 Task: Search one way flight ticket for 1 adult, 1 child, 1 infant in seat in premium economy from Fort Wayne: Fort Wayne International Airport to Jackson: Jackson Hole Airport on 5-2-2023. Choice of flights is JetBlue. Number of bags: 6 checked bags. Price is upto 76000. Outbound departure time preference is 5:45.
Action: Mouse moved to (317, 284)
Screenshot: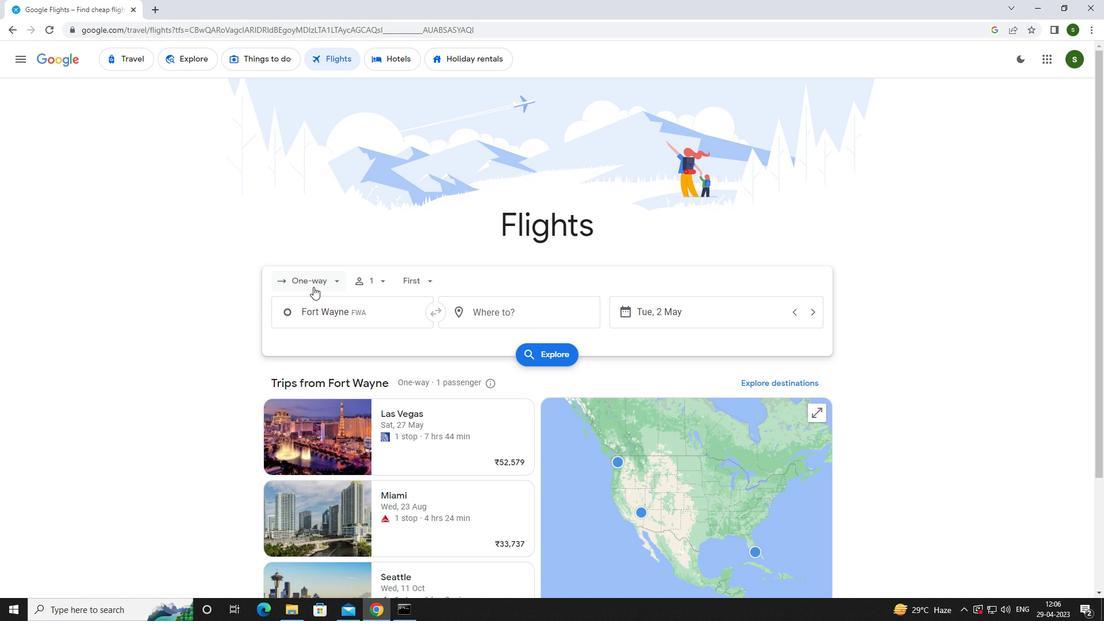 
Action: Mouse pressed left at (317, 284)
Screenshot: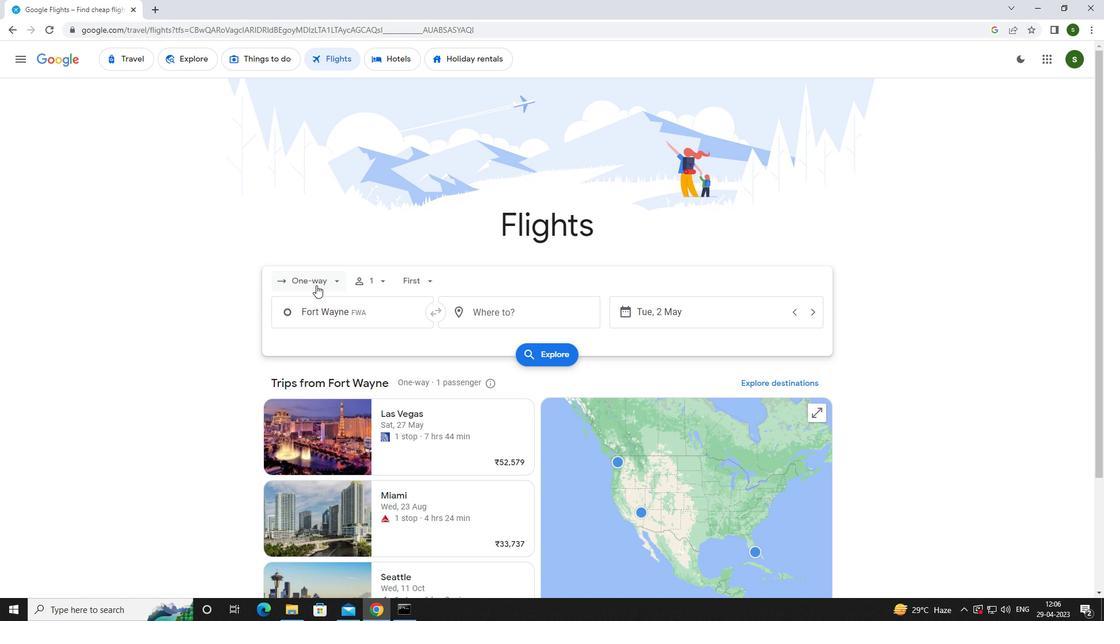 
Action: Mouse moved to (326, 331)
Screenshot: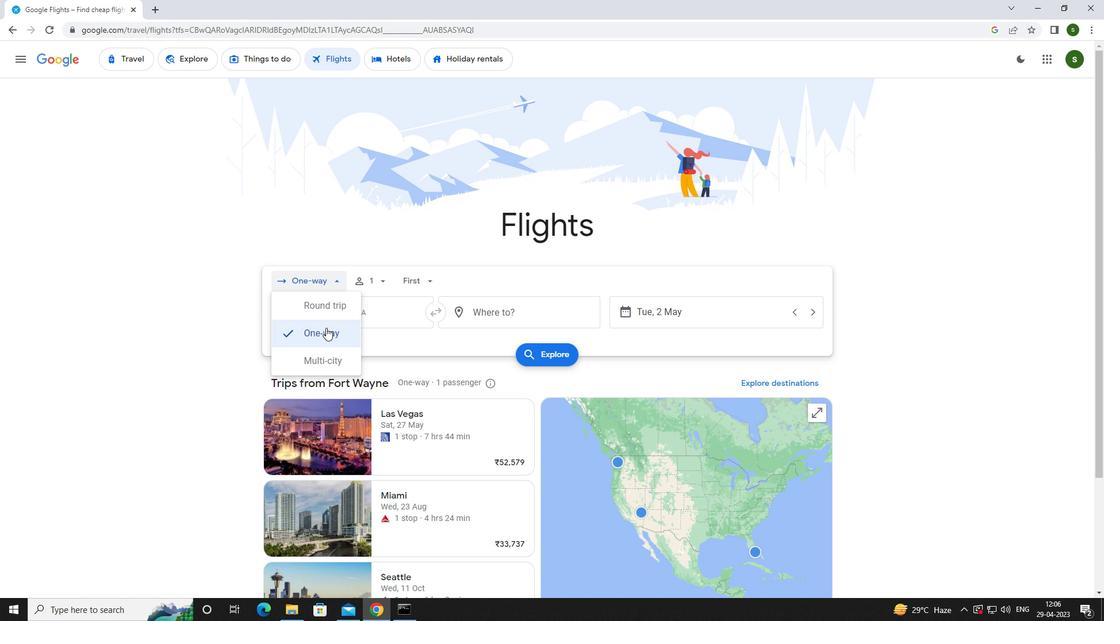 
Action: Mouse pressed left at (326, 331)
Screenshot: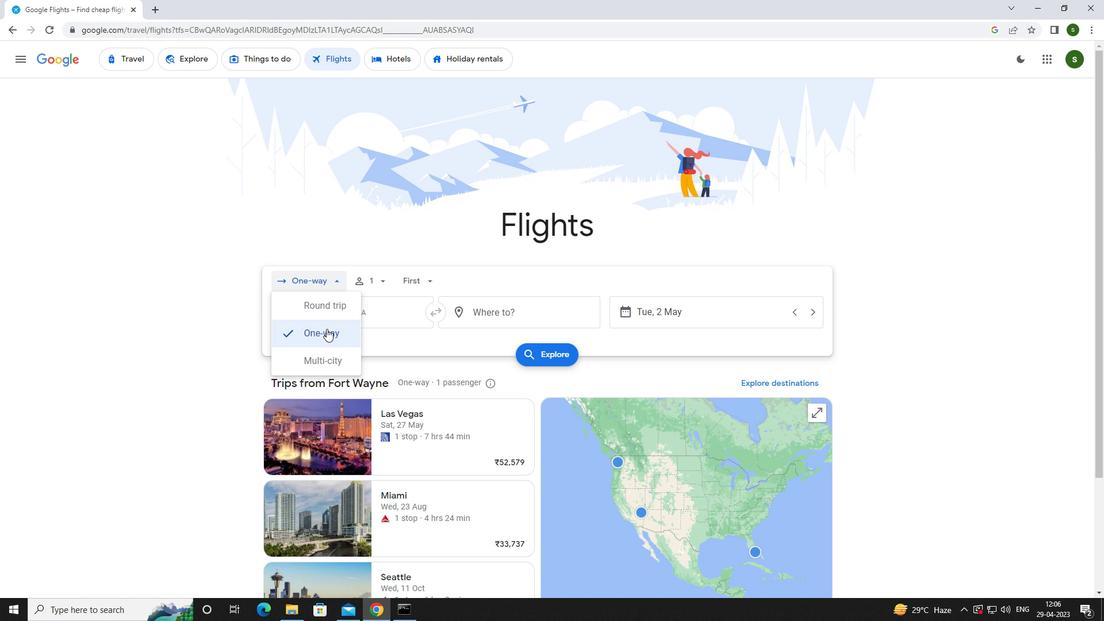 
Action: Mouse moved to (377, 282)
Screenshot: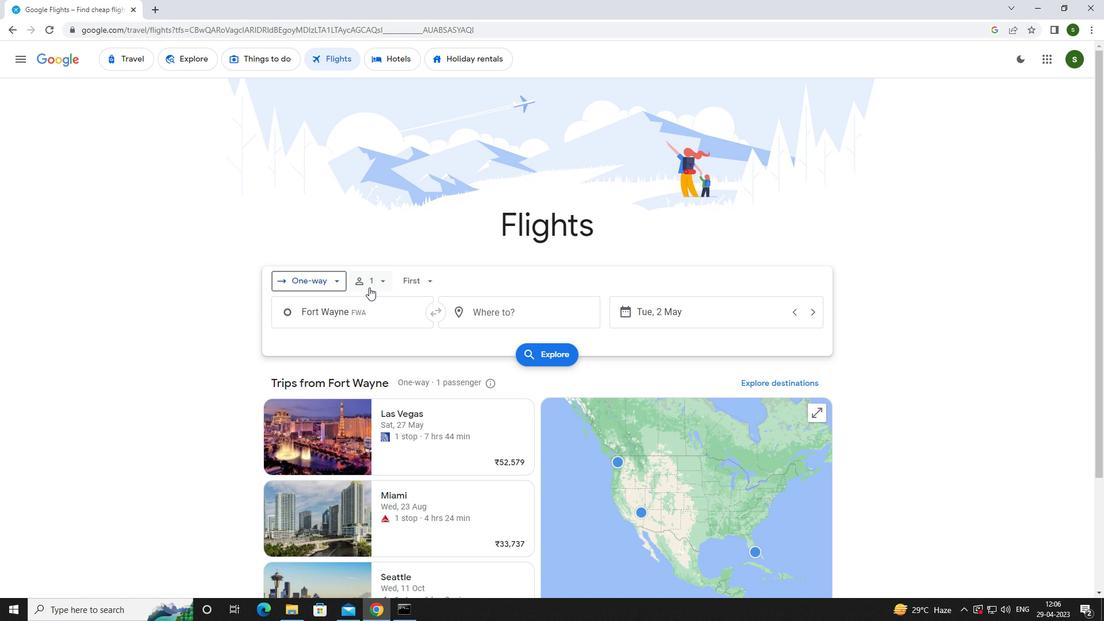 
Action: Mouse pressed left at (377, 282)
Screenshot: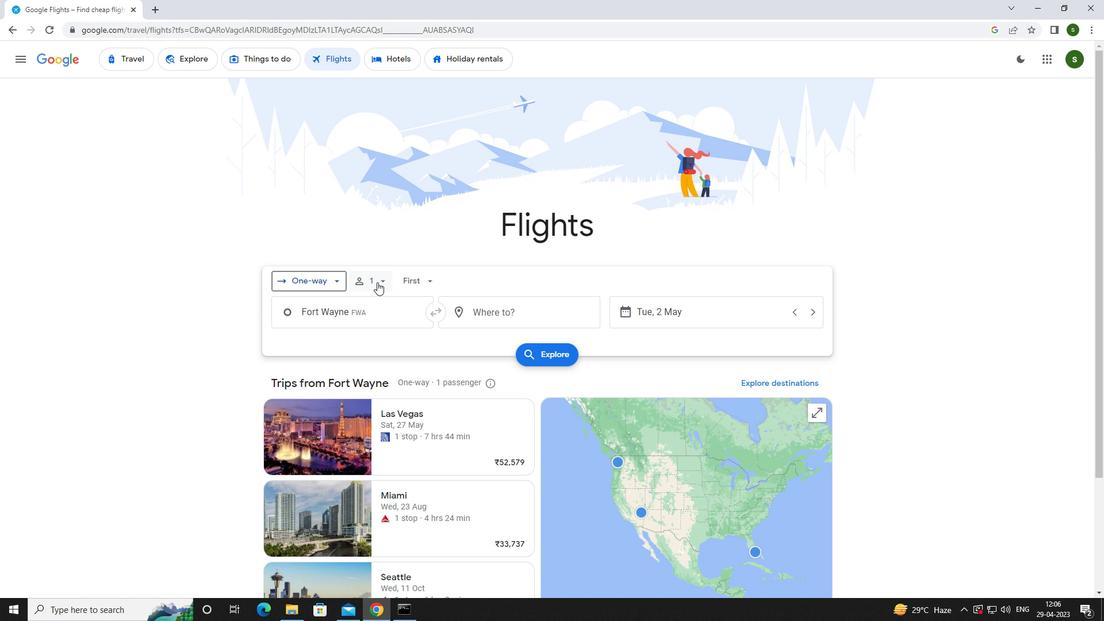 
Action: Mouse moved to (473, 339)
Screenshot: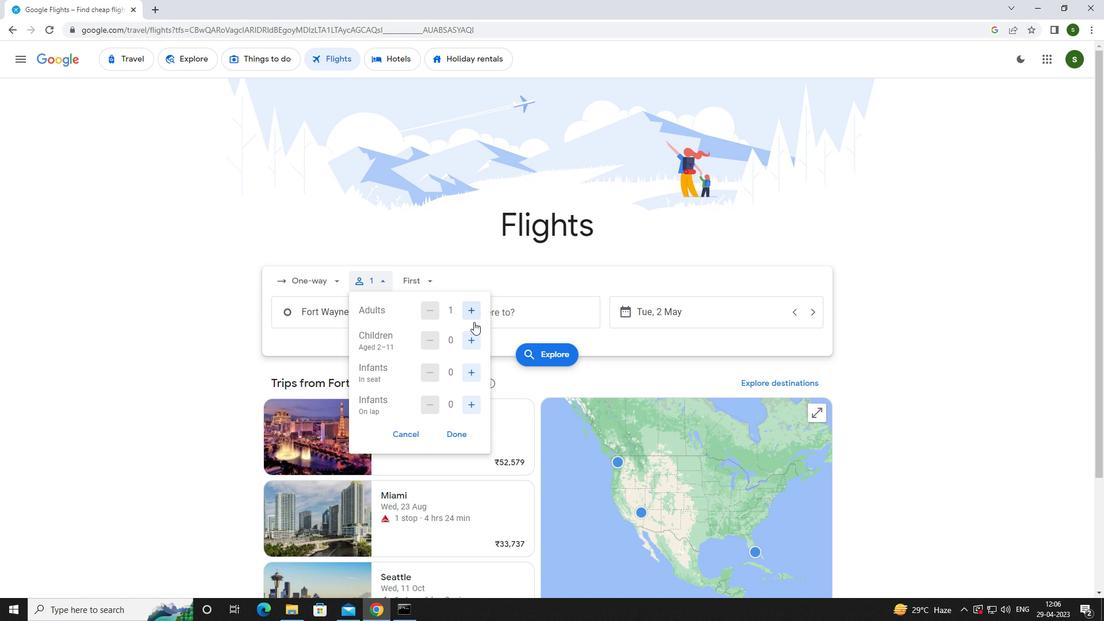 
Action: Mouse pressed left at (473, 339)
Screenshot: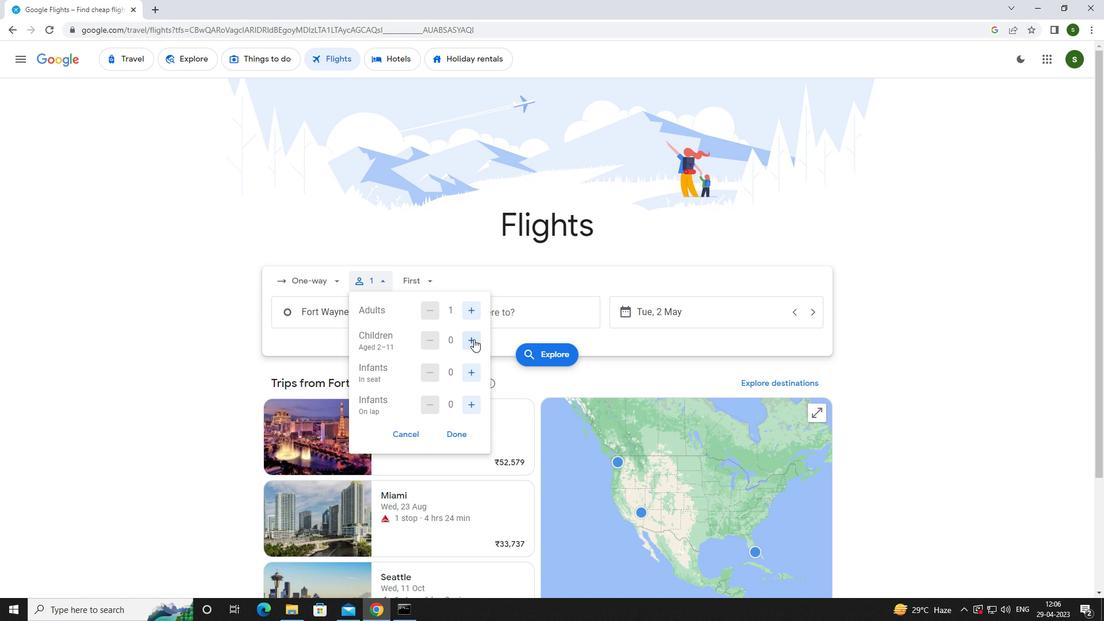 
Action: Mouse moved to (473, 367)
Screenshot: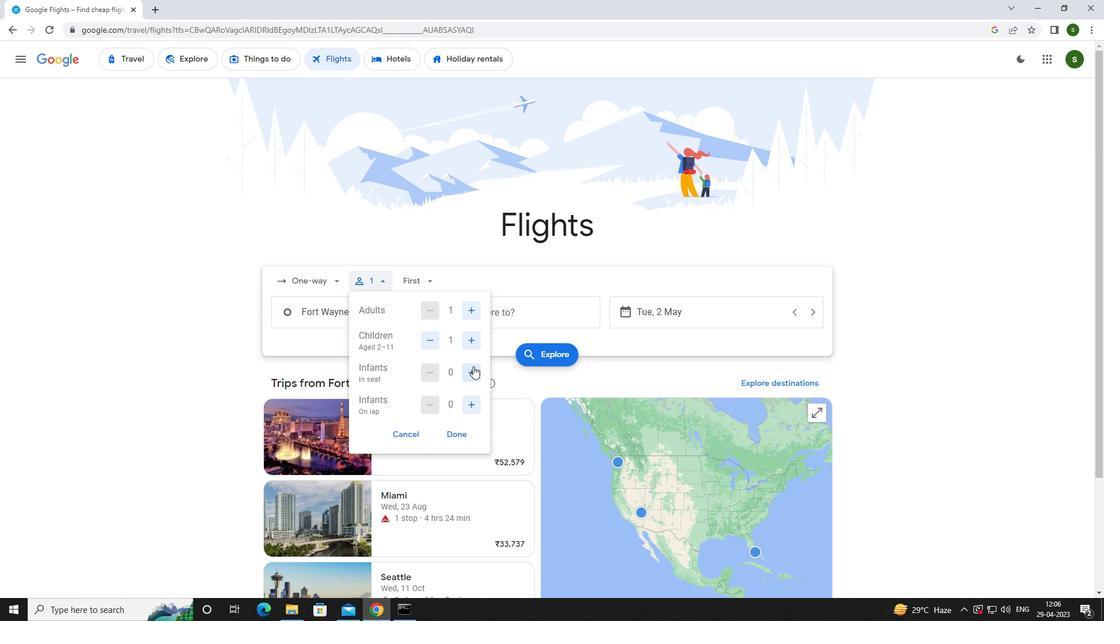 
Action: Mouse pressed left at (473, 367)
Screenshot: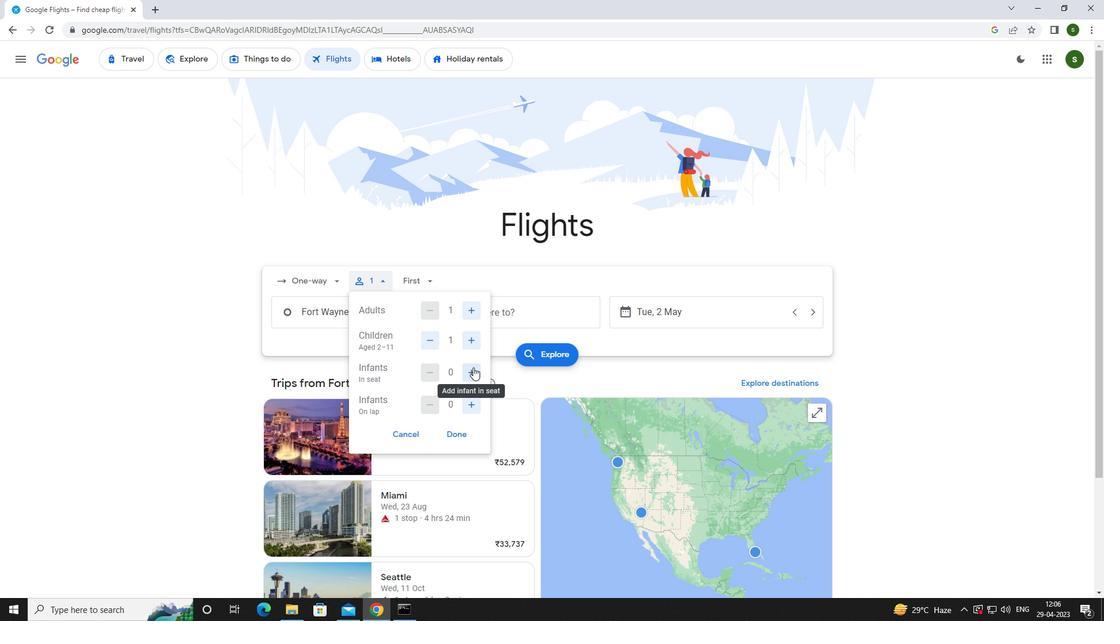 
Action: Mouse moved to (427, 279)
Screenshot: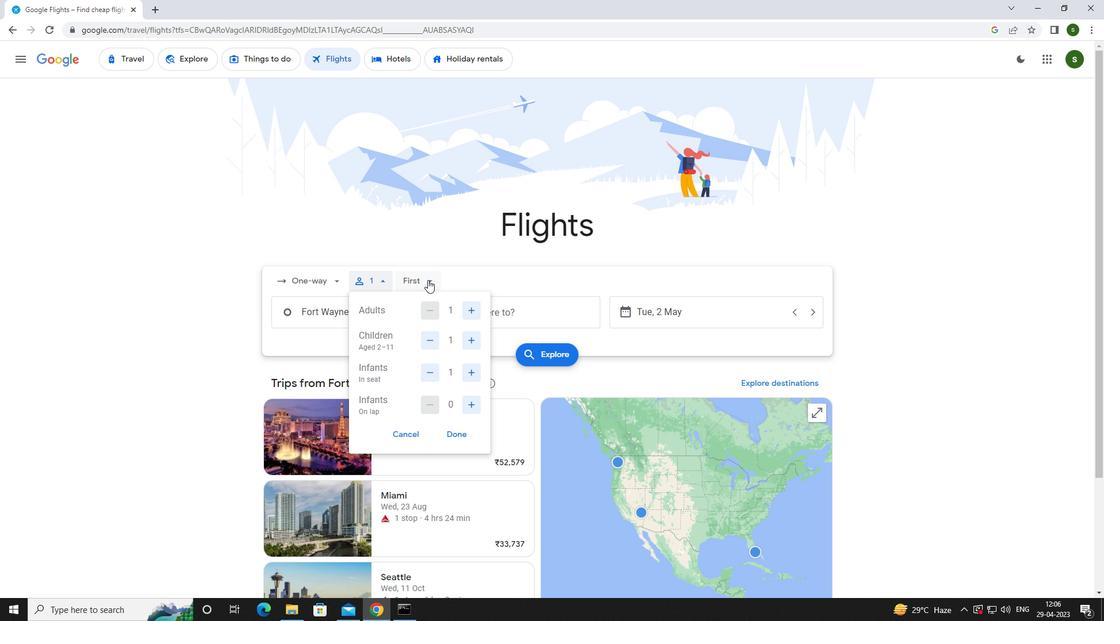 
Action: Mouse pressed left at (427, 279)
Screenshot: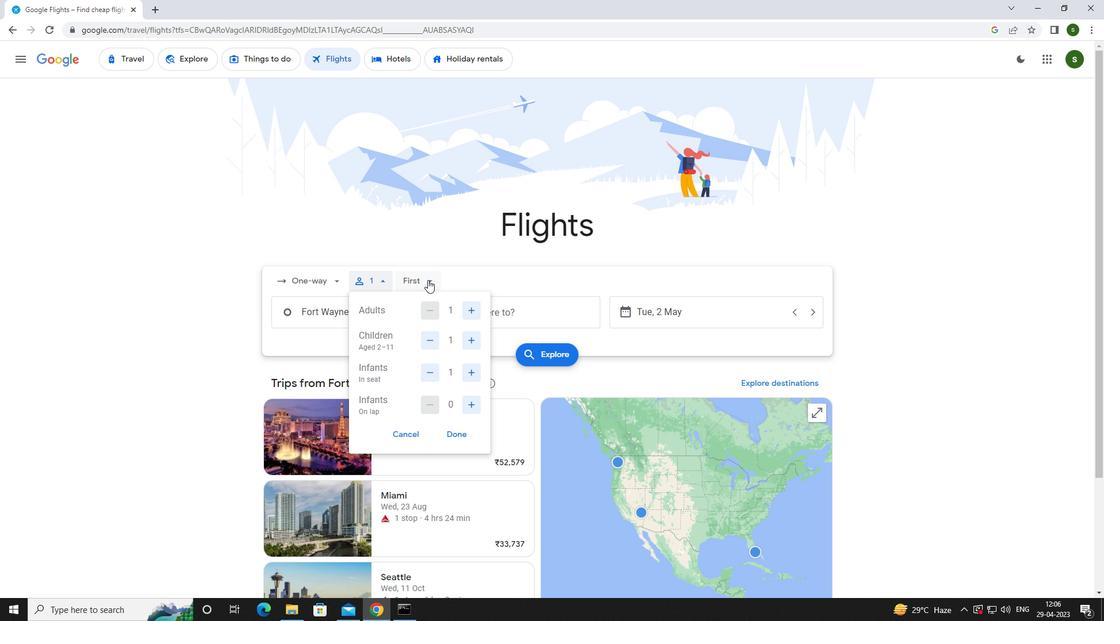 
Action: Mouse moved to (453, 333)
Screenshot: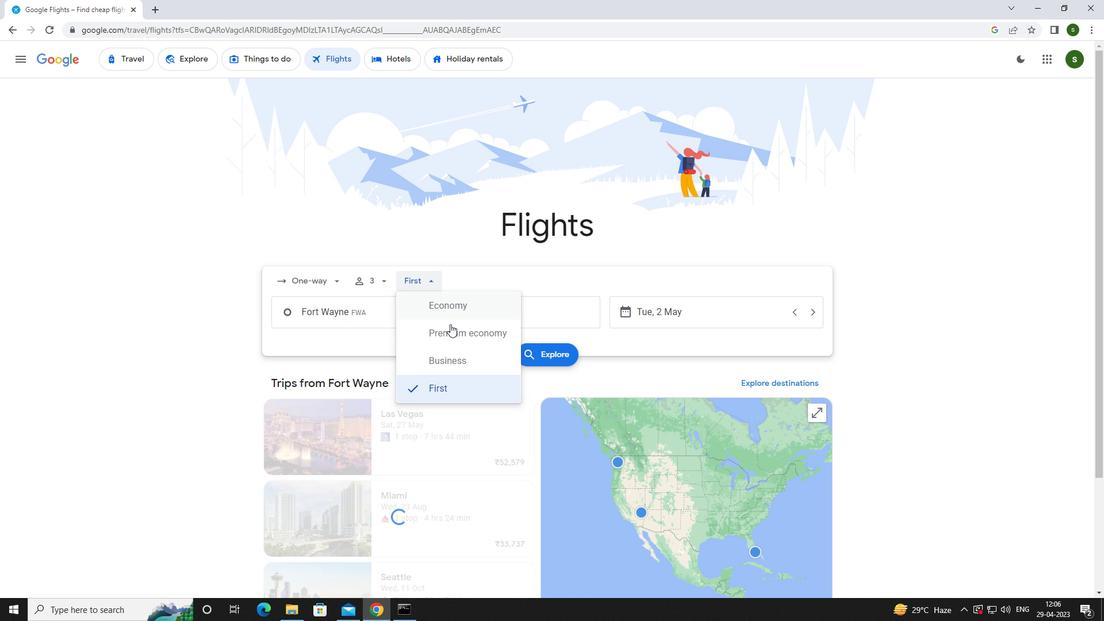 
Action: Mouse pressed left at (453, 333)
Screenshot: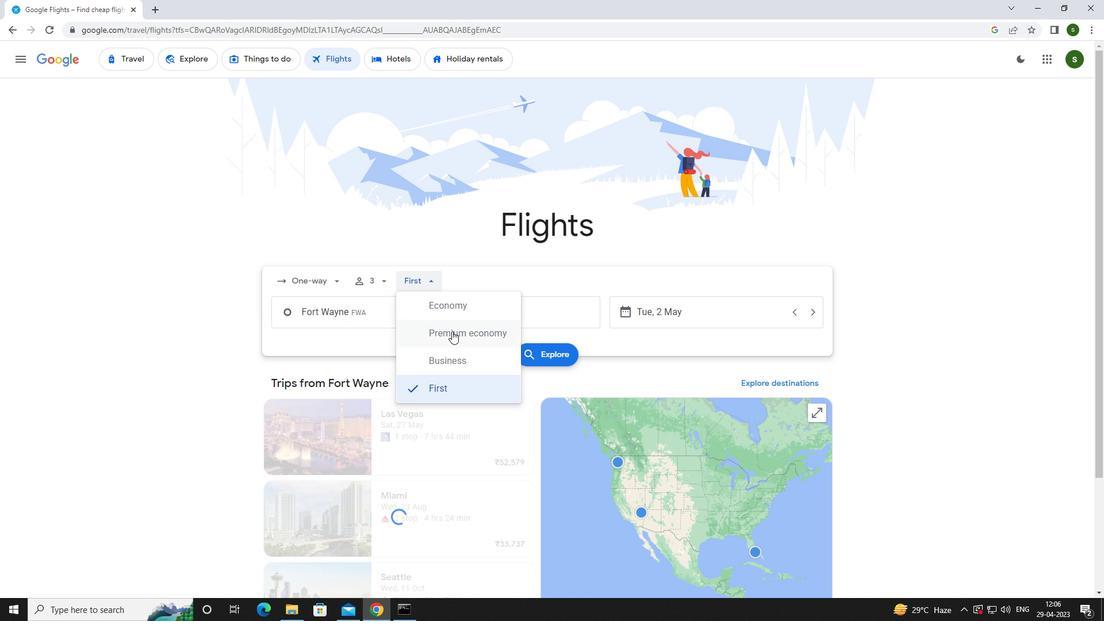 
Action: Mouse moved to (385, 318)
Screenshot: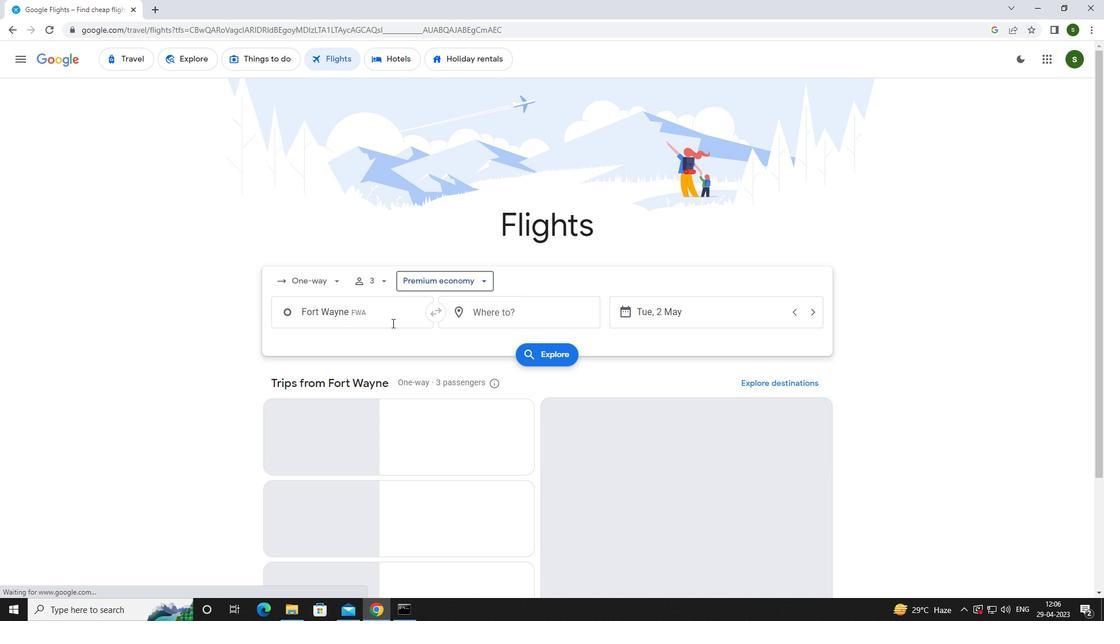 
Action: Mouse pressed left at (385, 318)
Screenshot: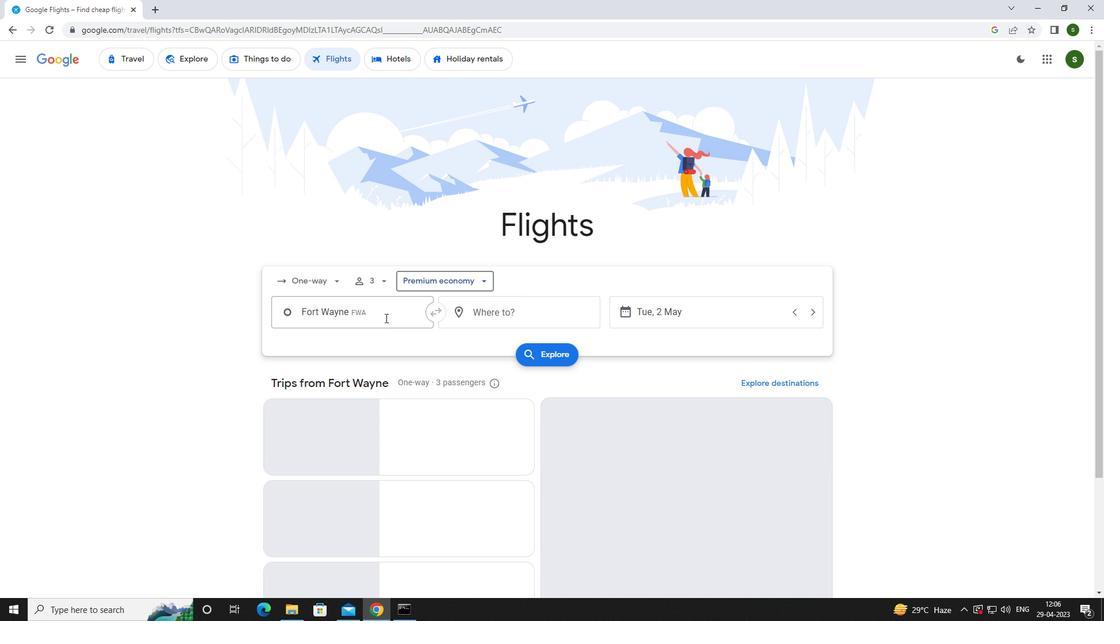 
Action: Mouse moved to (385, 322)
Screenshot: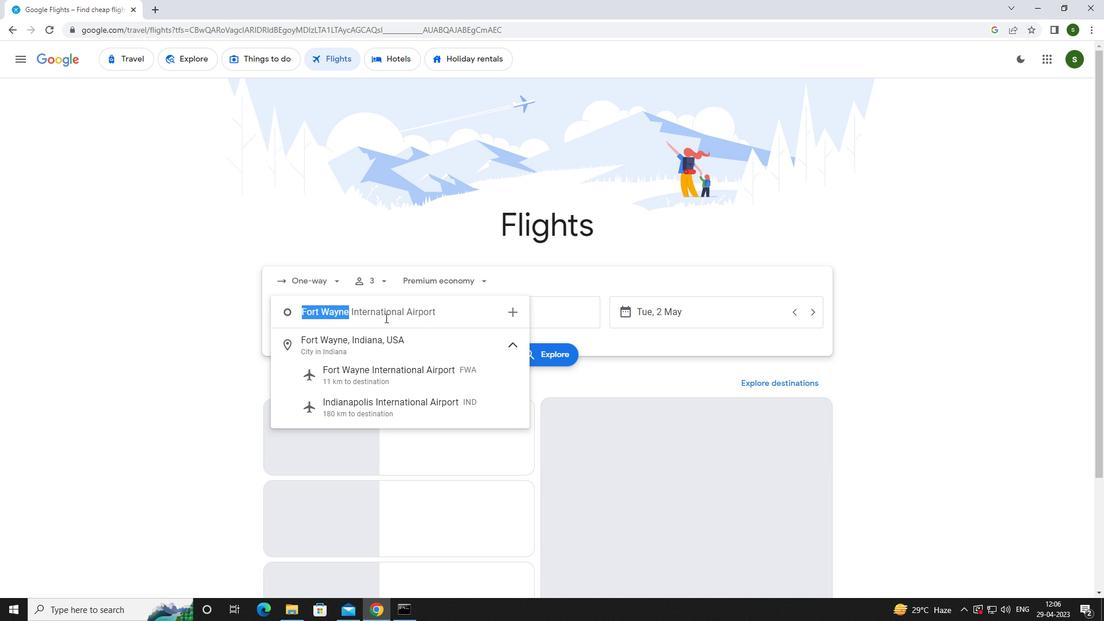 
Action: Key pressed f<Key.caps_lock>ort<Key.space><Key.caps_lock>w<Key.caps_lock>ay
Screenshot: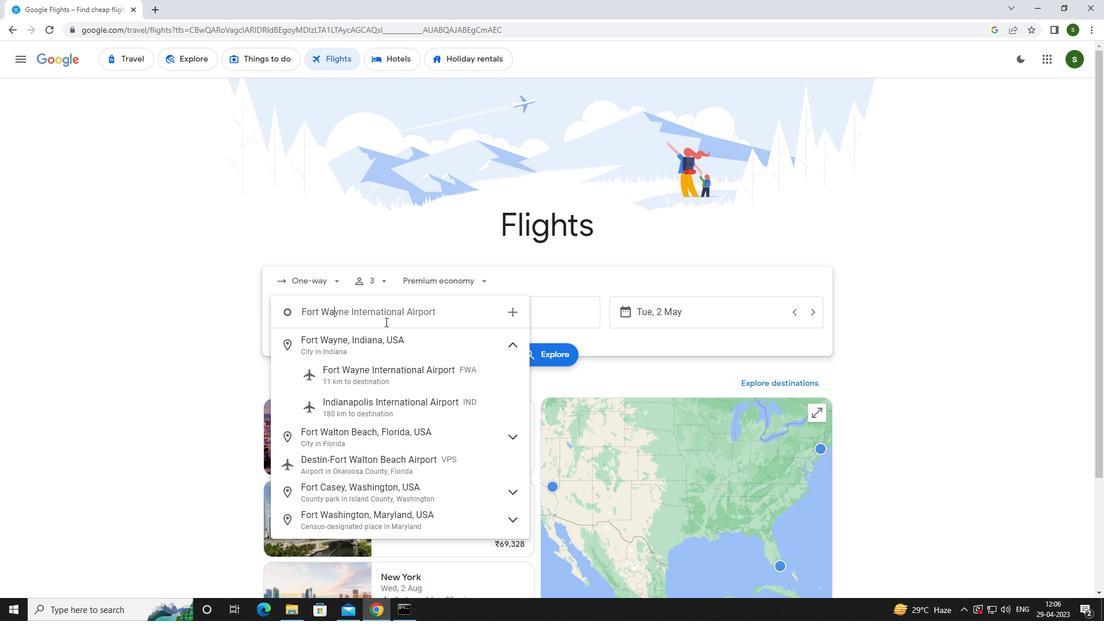 
Action: Mouse moved to (395, 374)
Screenshot: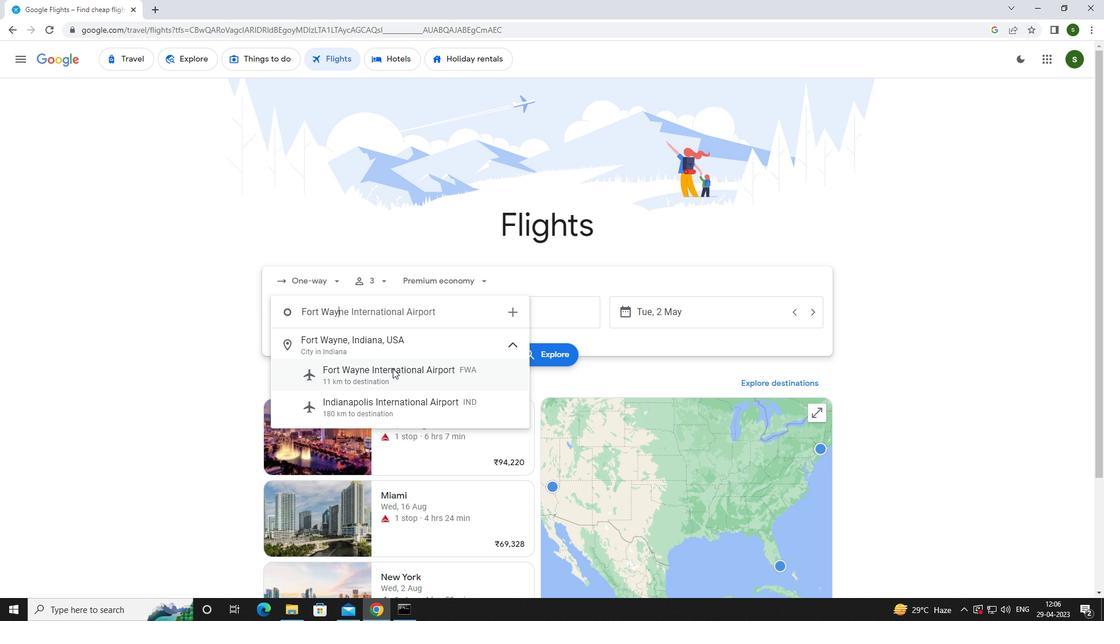 
Action: Mouse pressed left at (395, 374)
Screenshot: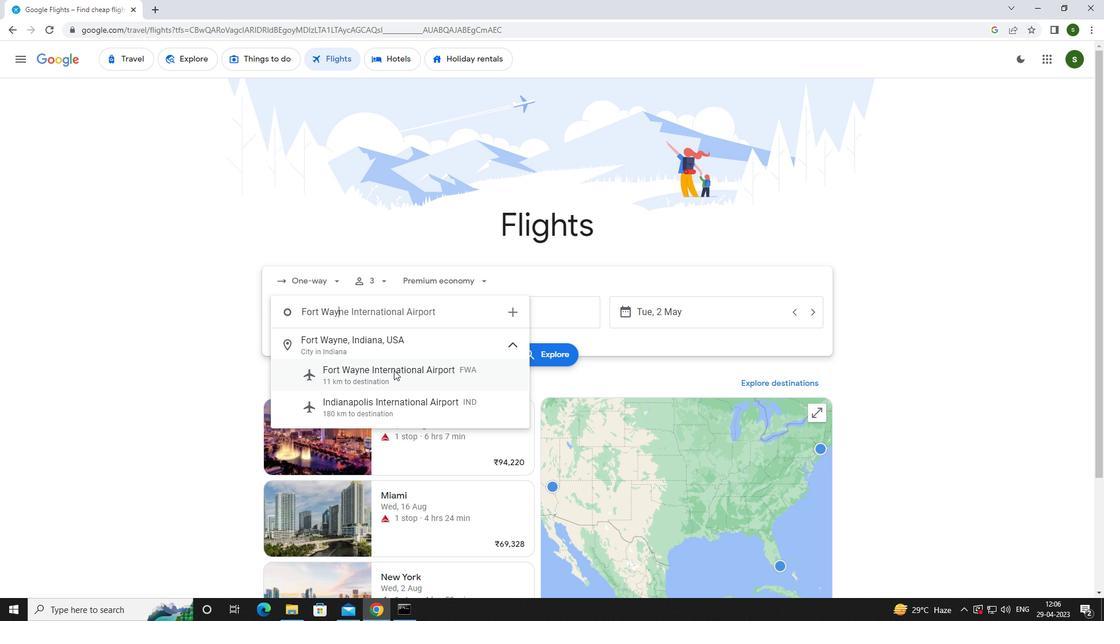 
Action: Mouse moved to (500, 319)
Screenshot: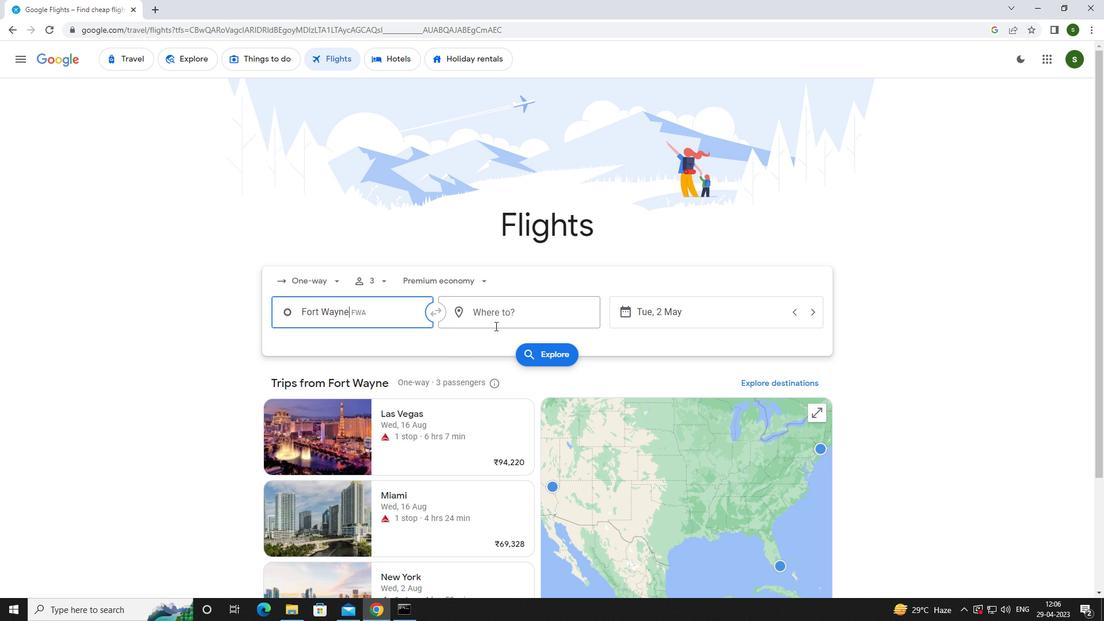 
Action: Mouse pressed left at (500, 319)
Screenshot: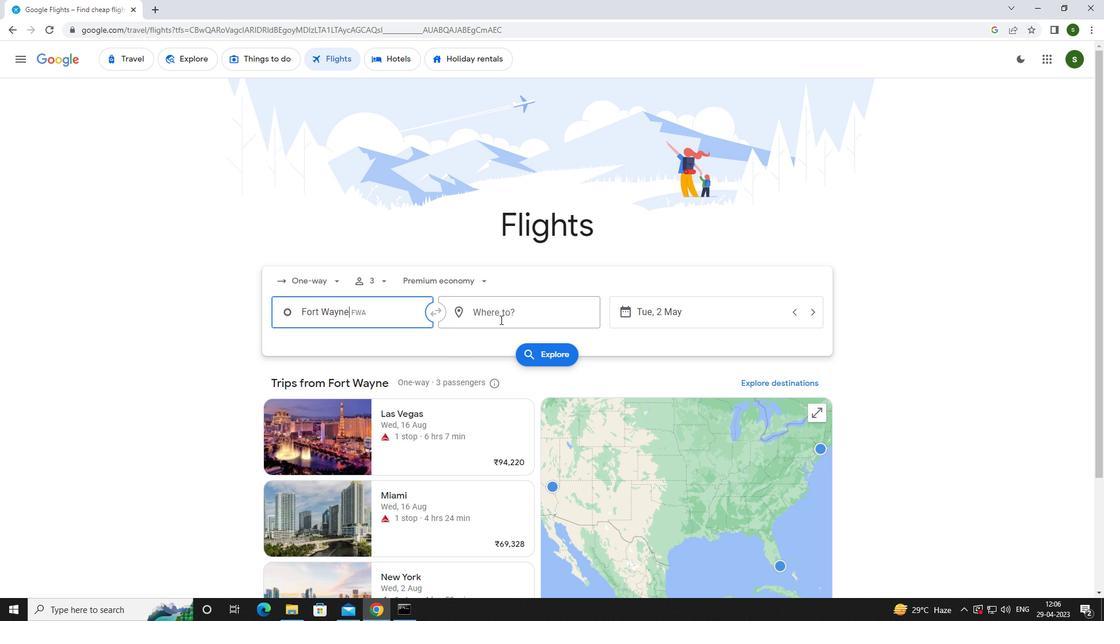 
Action: Key pressed <Key.caps_lock>j<Key.caps_lock>ackson<Key.space>hol
Screenshot: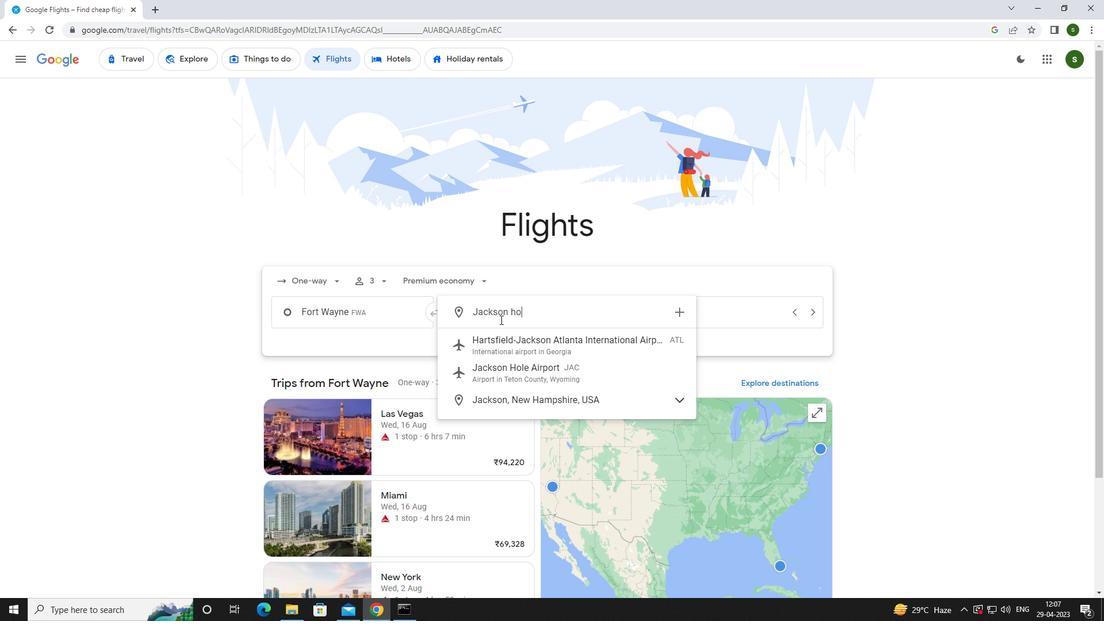 
Action: Mouse moved to (519, 342)
Screenshot: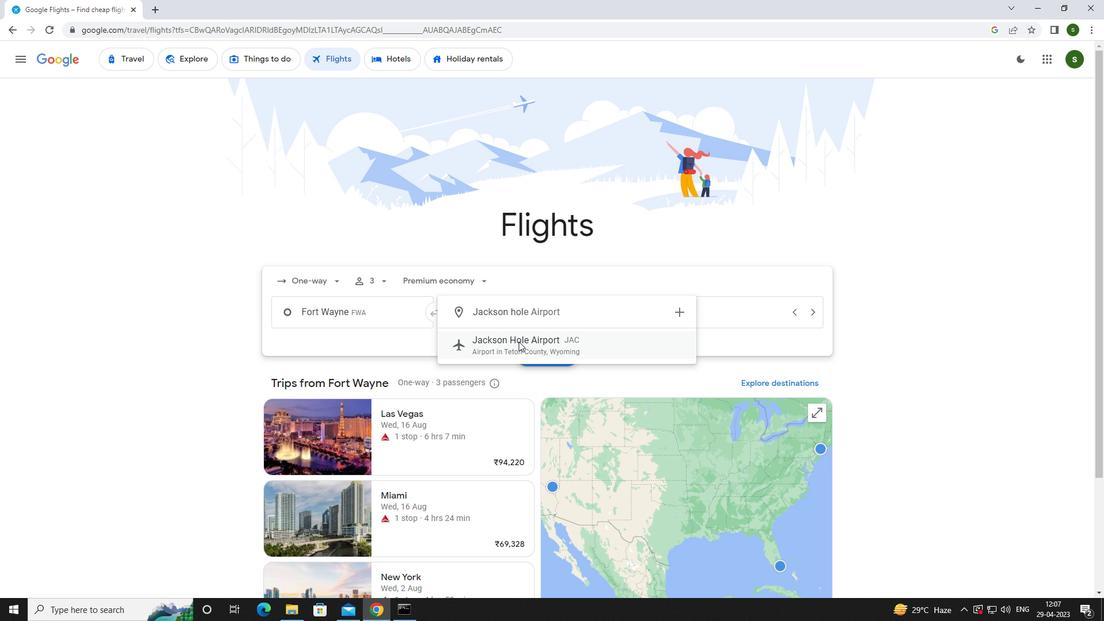 
Action: Mouse pressed left at (519, 342)
Screenshot: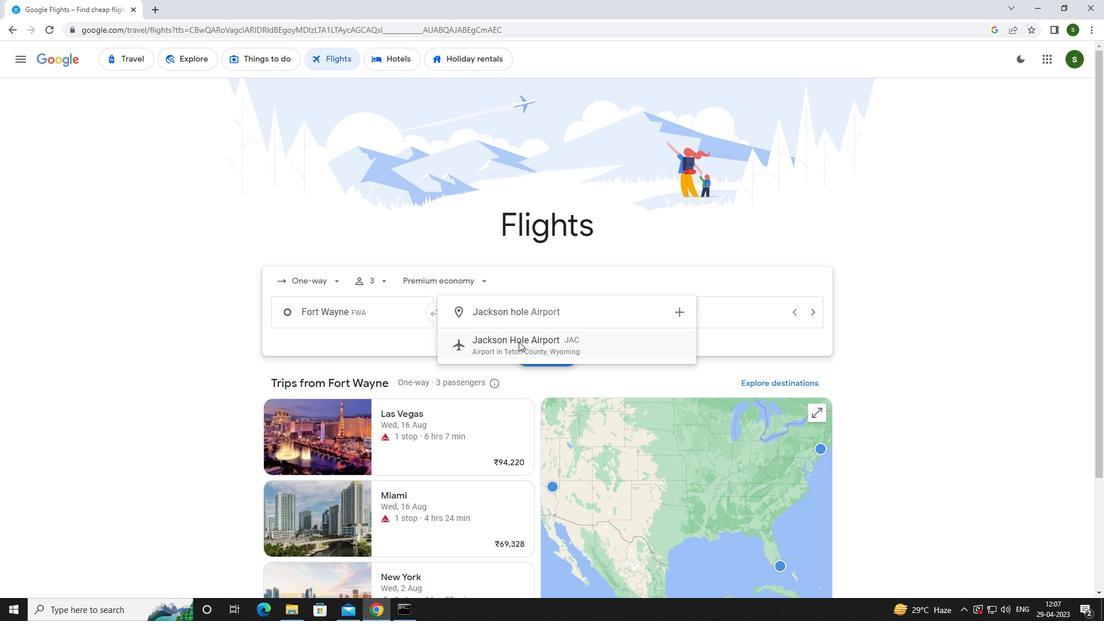 
Action: Mouse moved to (673, 310)
Screenshot: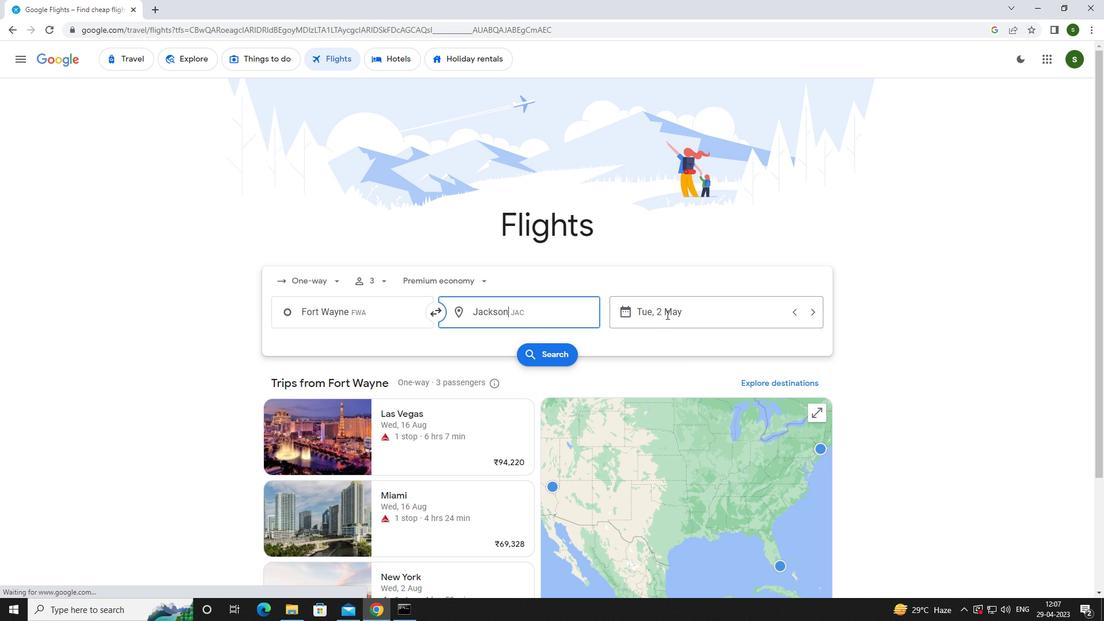 
Action: Mouse pressed left at (673, 310)
Screenshot: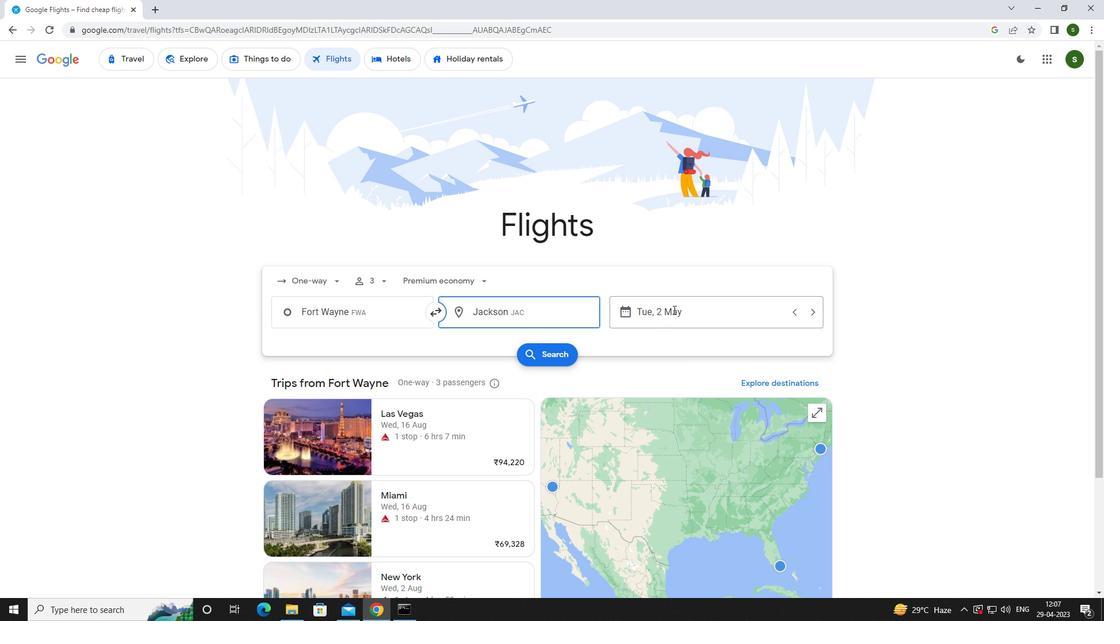 
Action: Mouse moved to (694, 384)
Screenshot: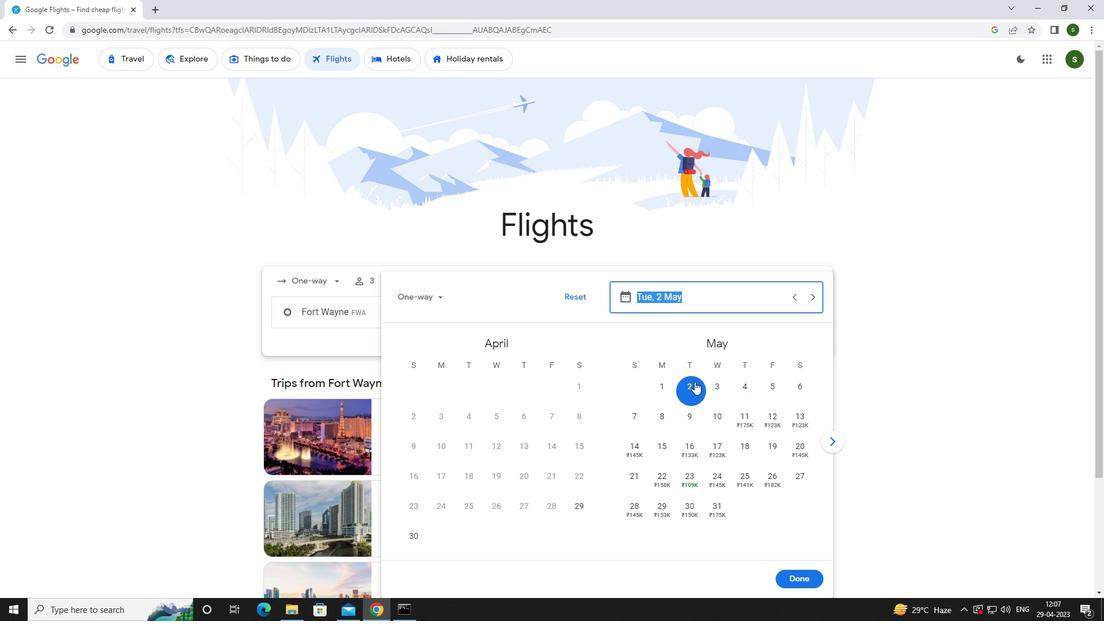 
Action: Mouse pressed left at (694, 384)
Screenshot: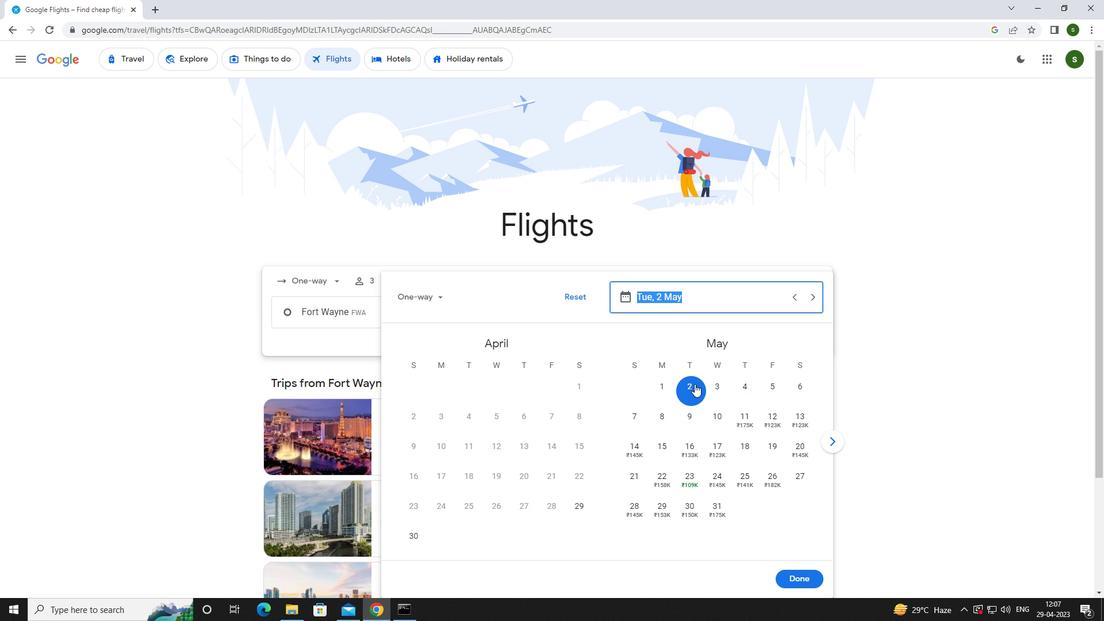 
Action: Mouse moved to (805, 582)
Screenshot: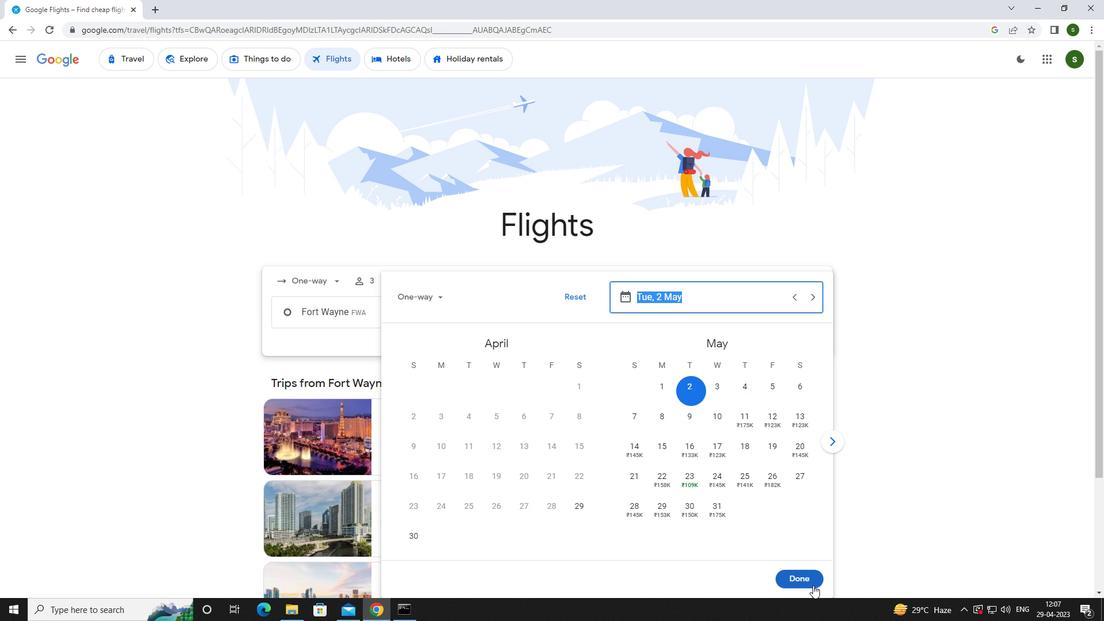 
Action: Mouse pressed left at (805, 582)
Screenshot: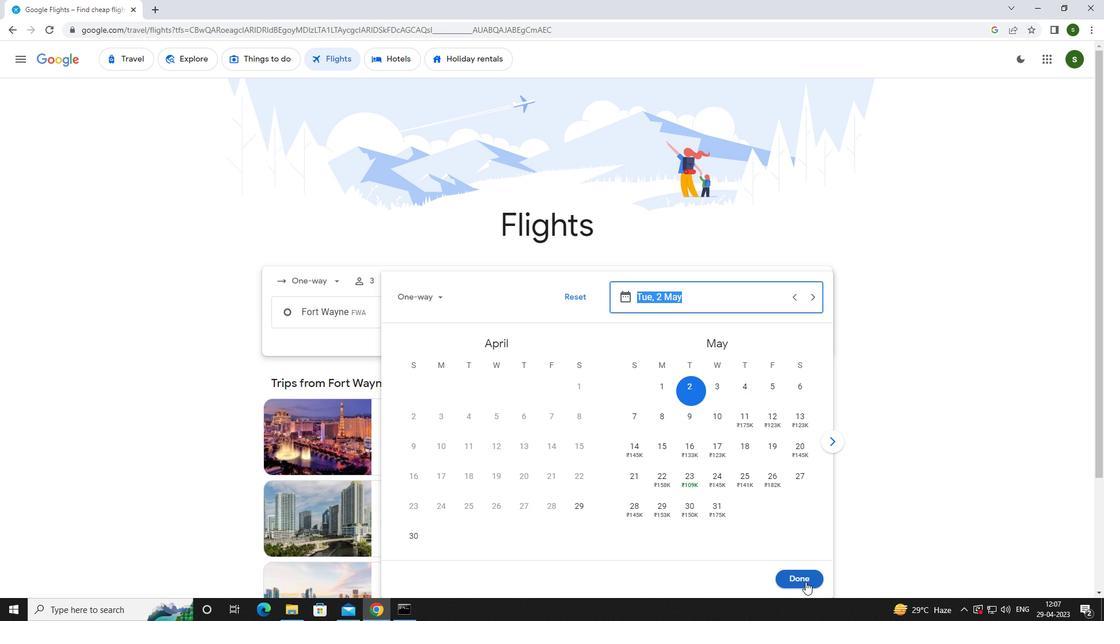 
Action: Mouse moved to (559, 357)
Screenshot: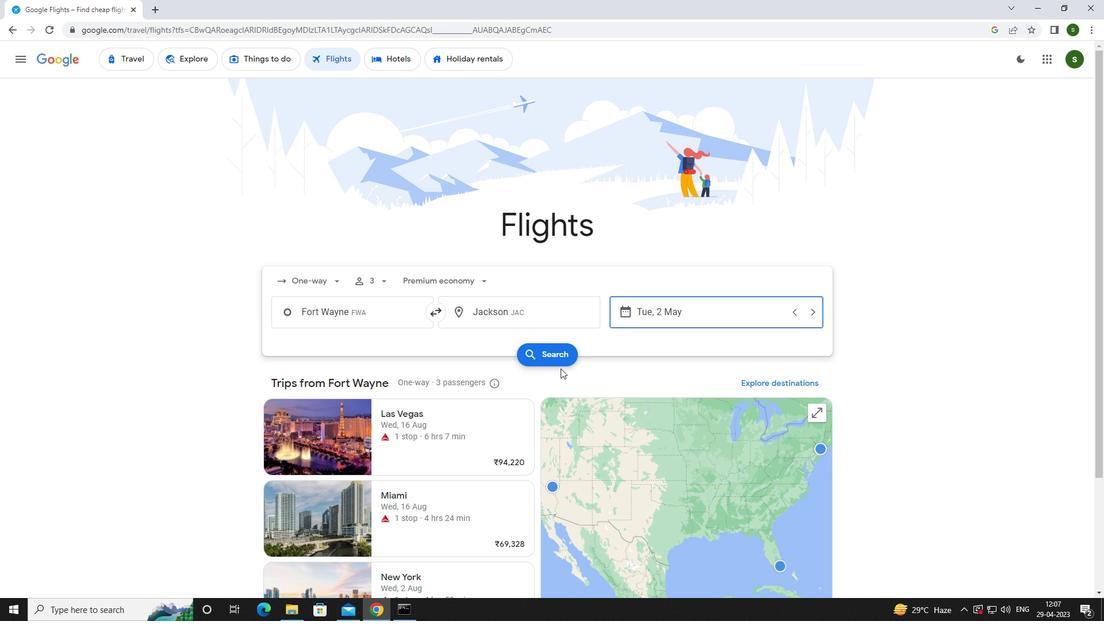 
Action: Mouse pressed left at (559, 357)
Screenshot: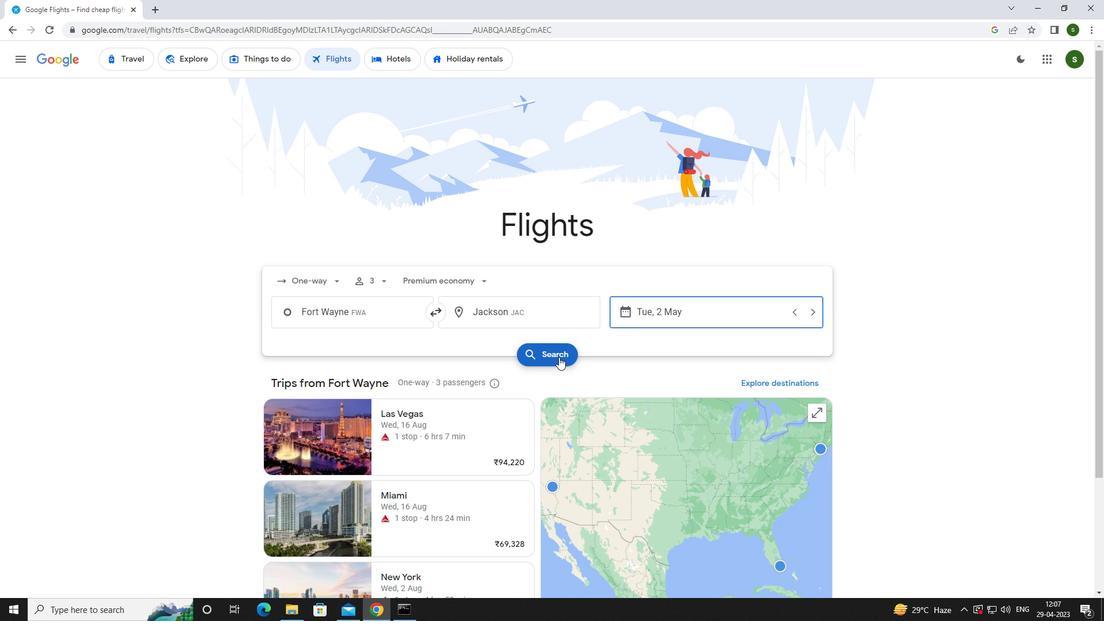 
Action: Mouse moved to (272, 161)
Screenshot: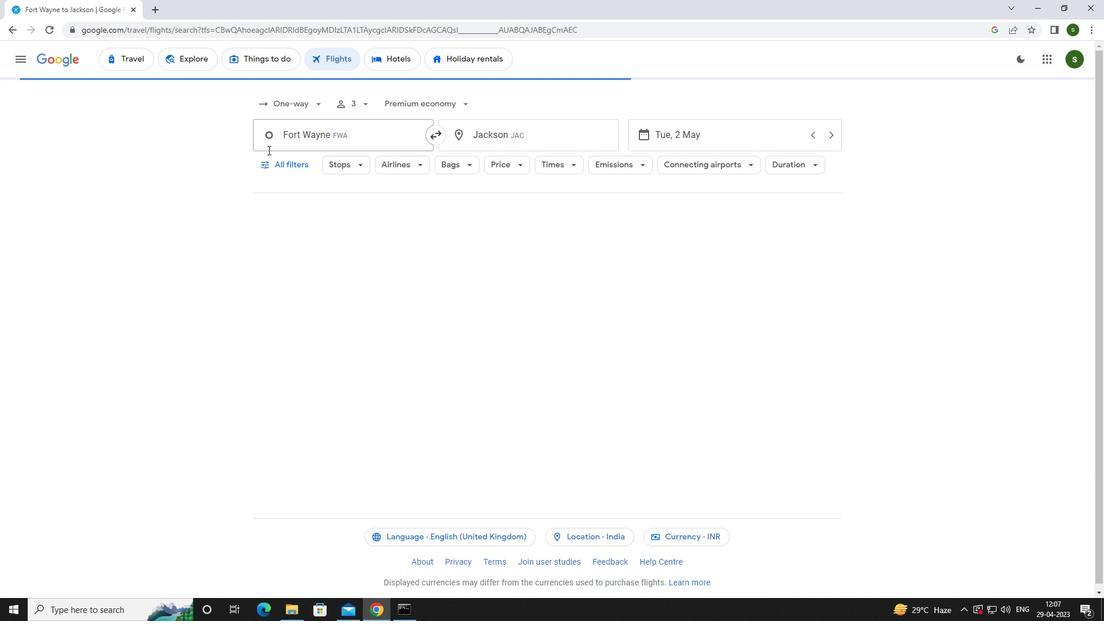 
Action: Mouse pressed left at (272, 161)
Screenshot: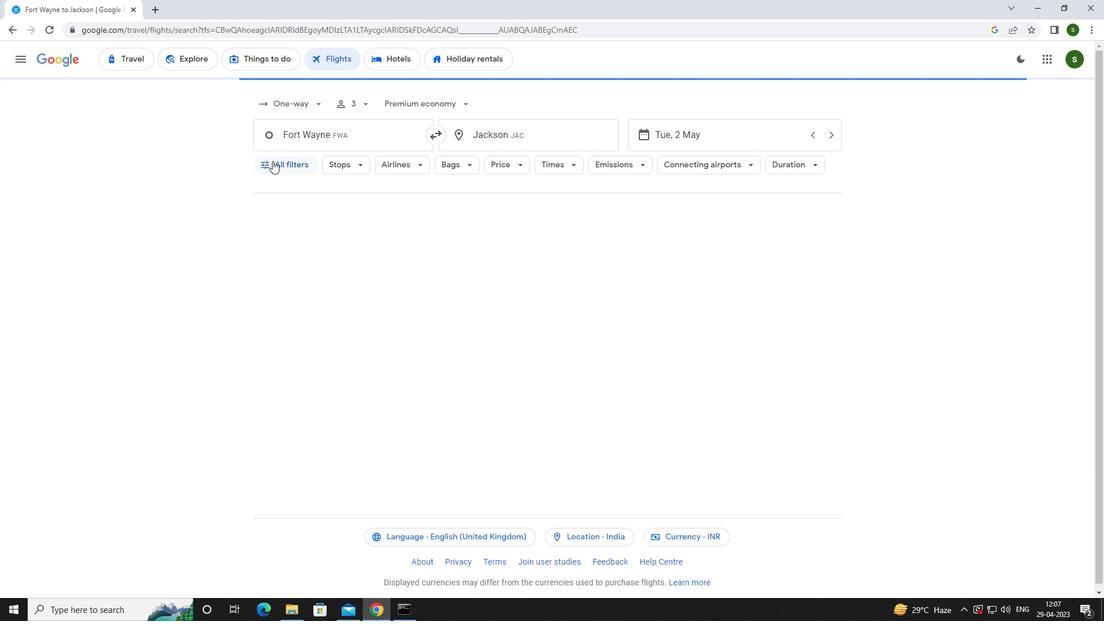 
Action: Mouse moved to (433, 413)
Screenshot: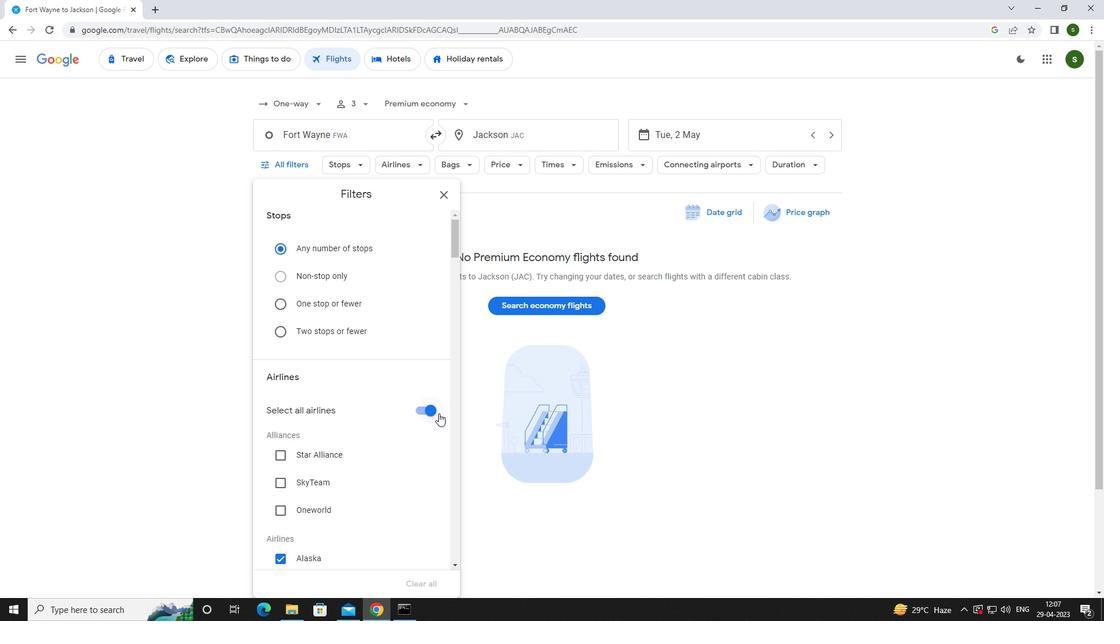 
Action: Mouse pressed left at (433, 413)
Screenshot: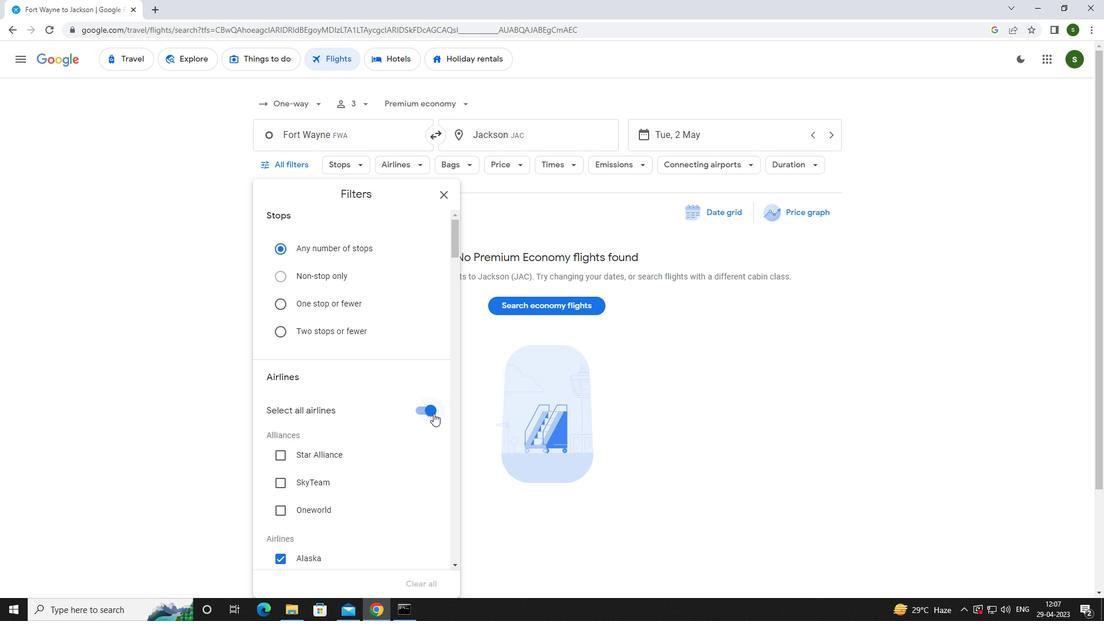 
Action: Mouse moved to (383, 381)
Screenshot: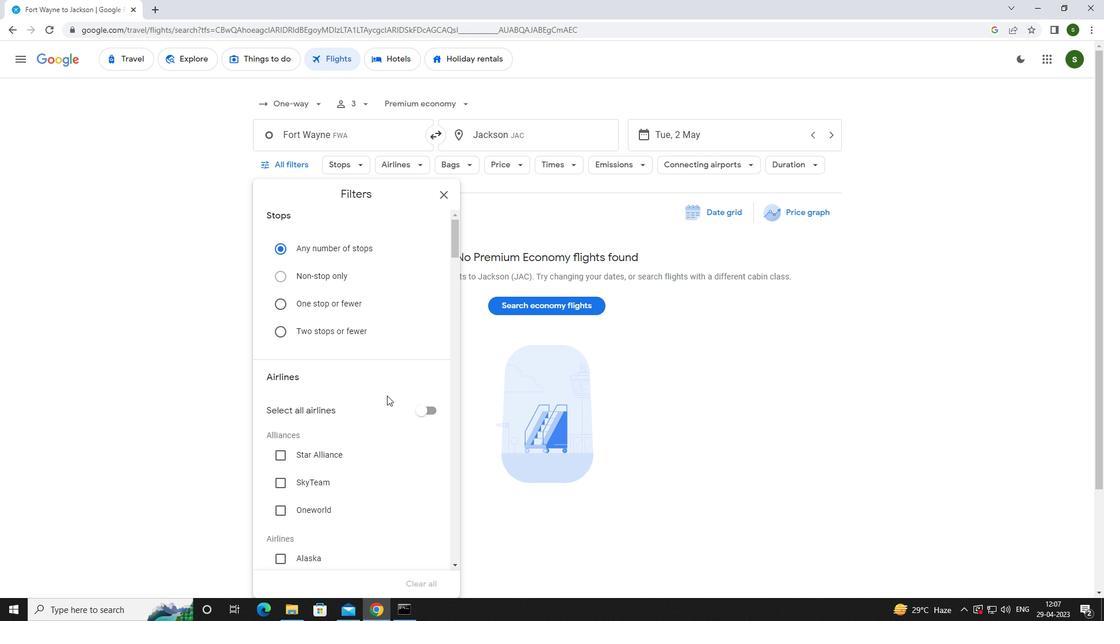 
Action: Mouse scrolled (383, 381) with delta (0, 0)
Screenshot: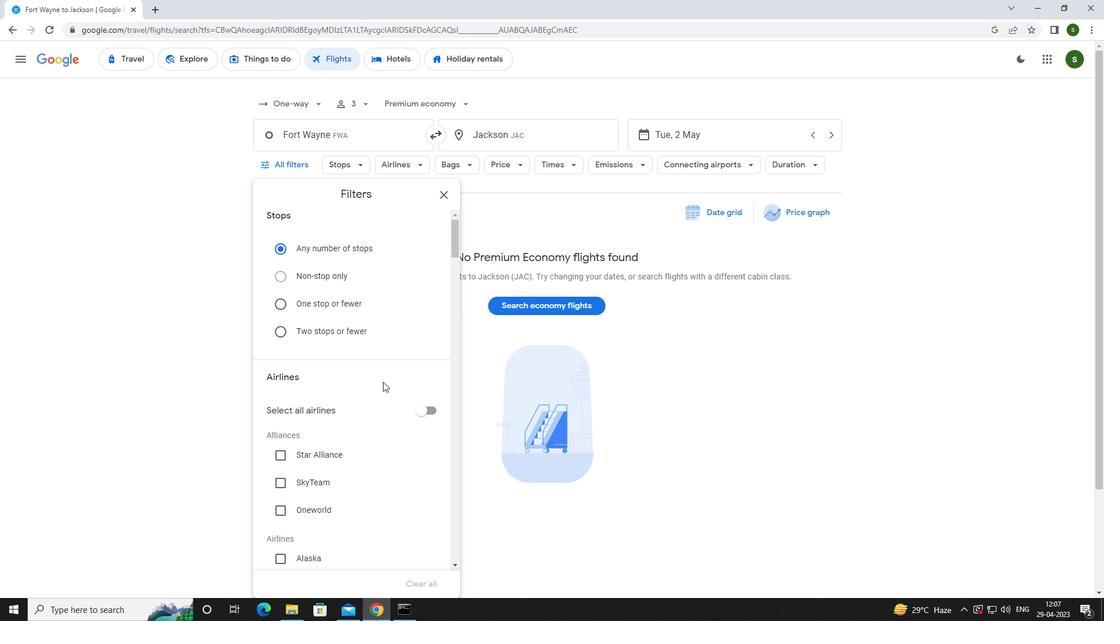 
Action: Mouse scrolled (383, 381) with delta (0, 0)
Screenshot: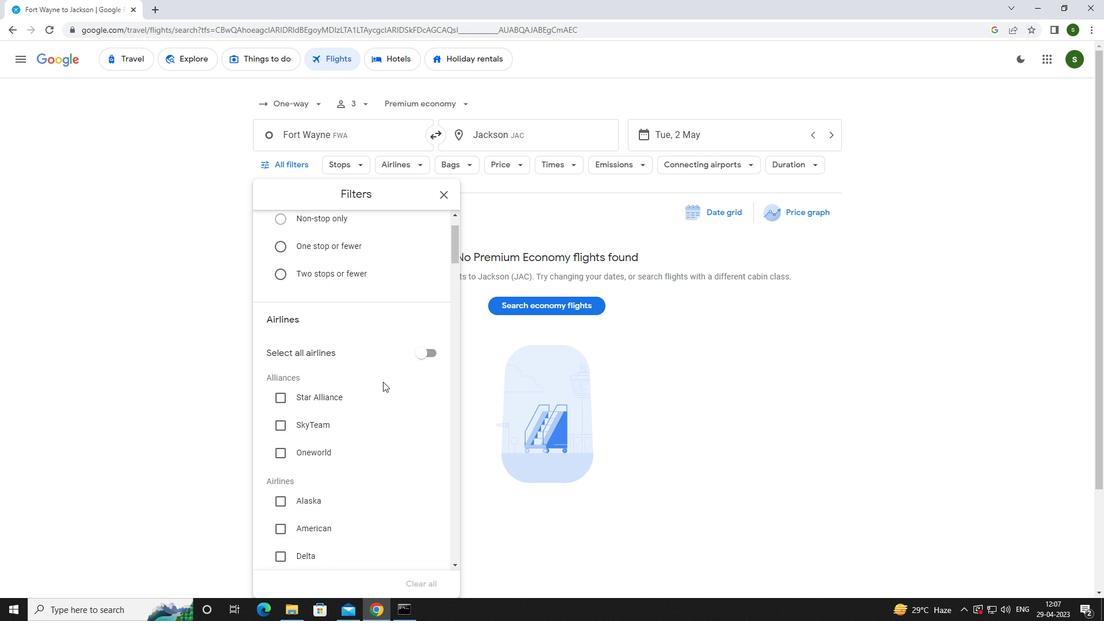 
Action: Mouse scrolled (383, 381) with delta (0, 0)
Screenshot: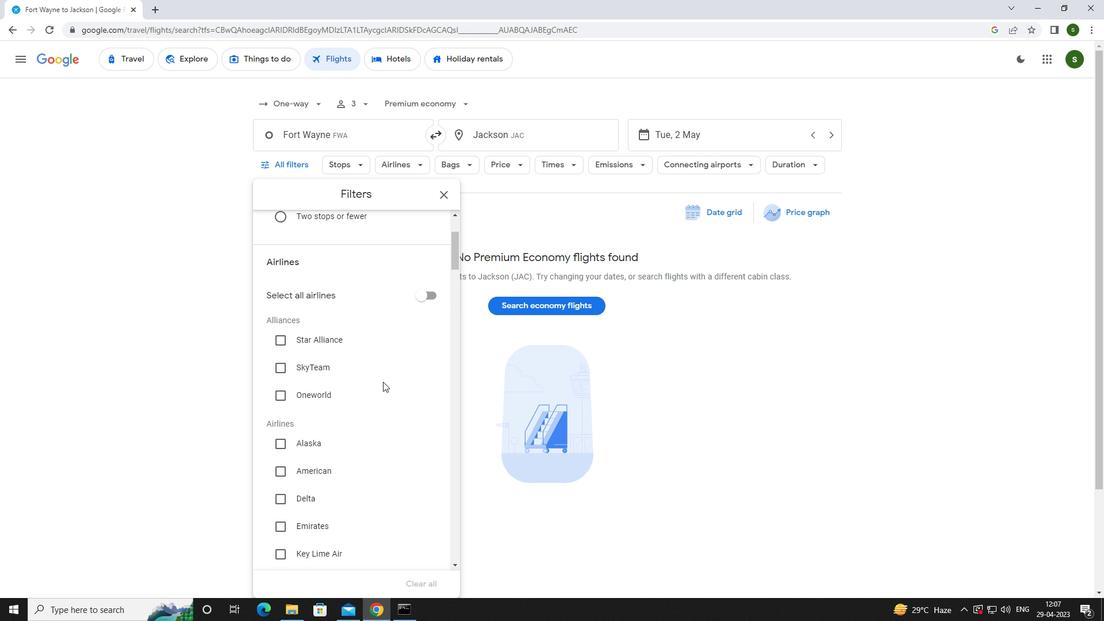 
Action: Mouse scrolled (383, 381) with delta (0, 0)
Screenshot: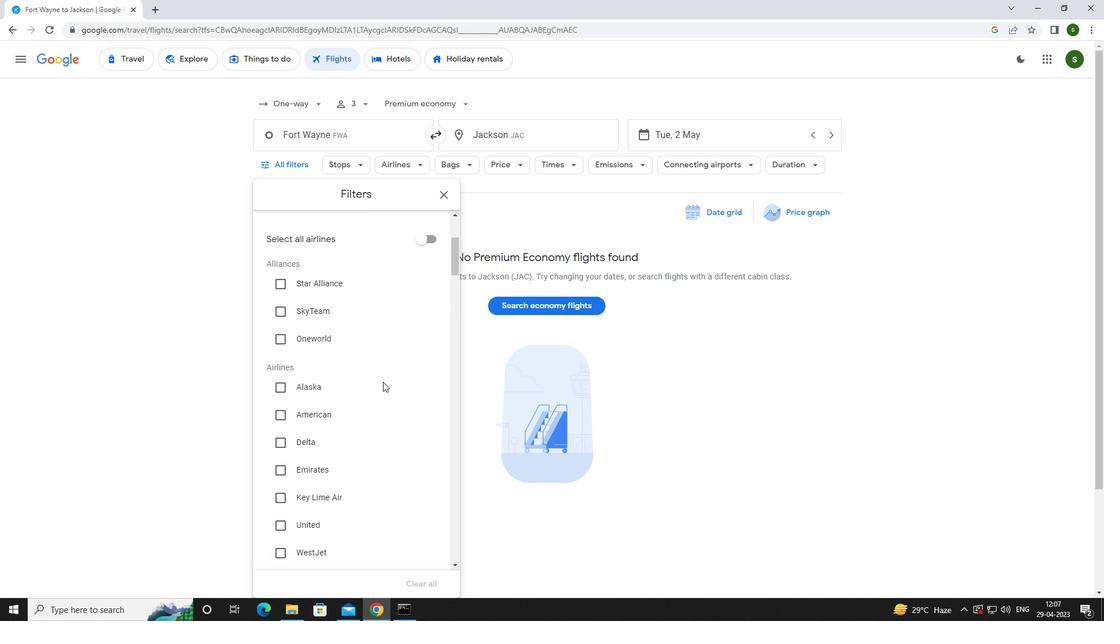 
Action: Mouse scrolled (383, 381) with delta (0, 0)
Screenshot: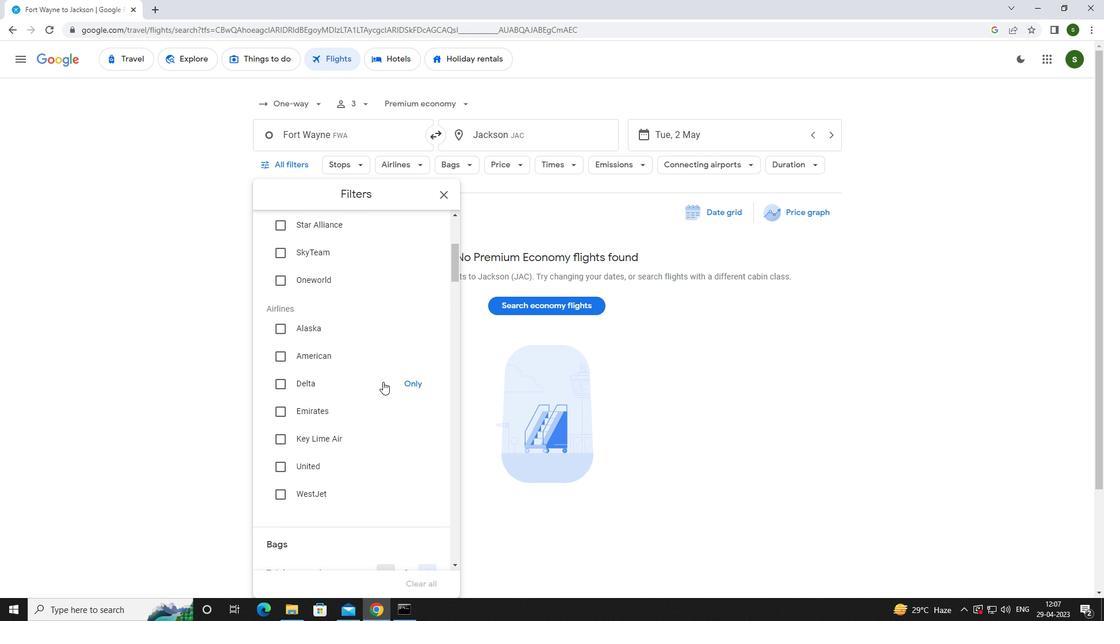 
Action: Mouse scrolled (383, 381) with delta (0, 0)
Screenshot: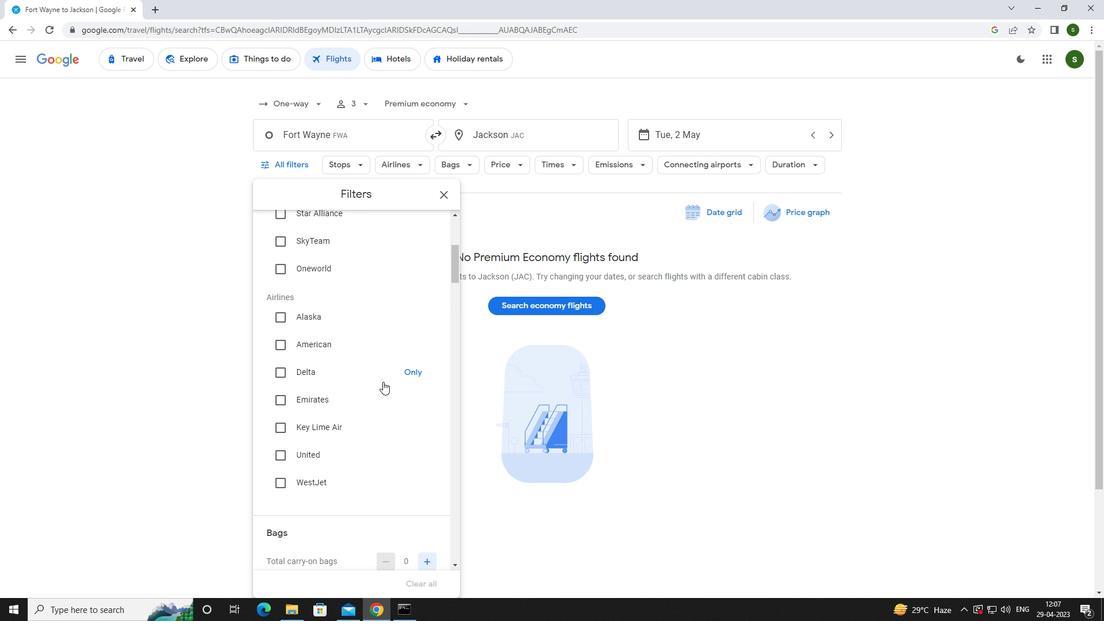 
Action: Mouse scrolled (383, 381) with delta (0, 0)
Screenshot: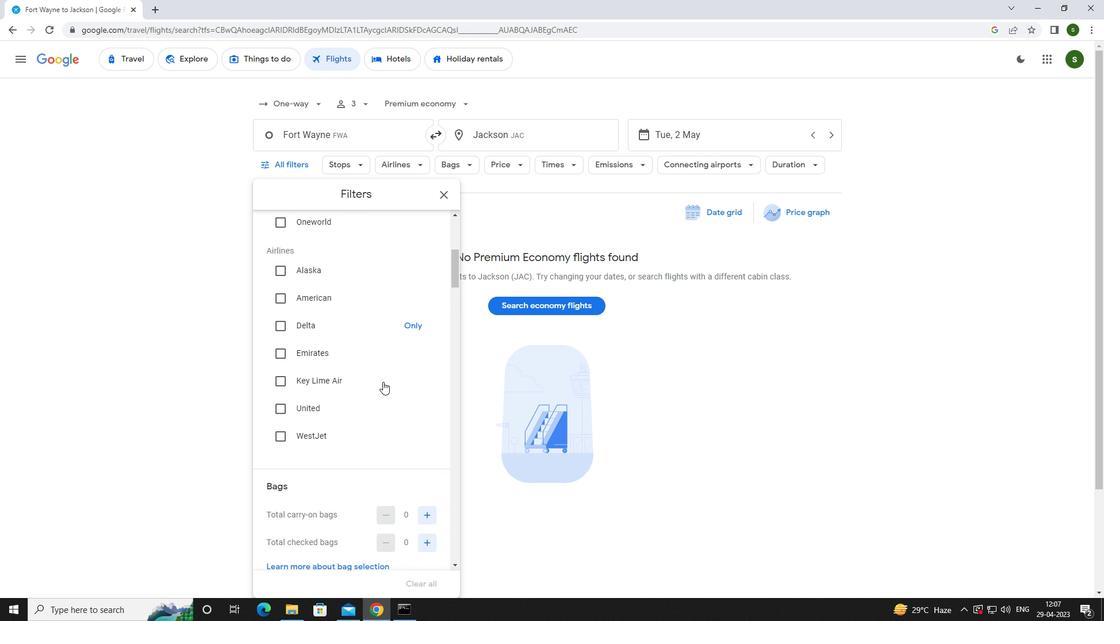 
Action: Mouse scrolled (383, 381) with delta (0, 0)
Screenshot: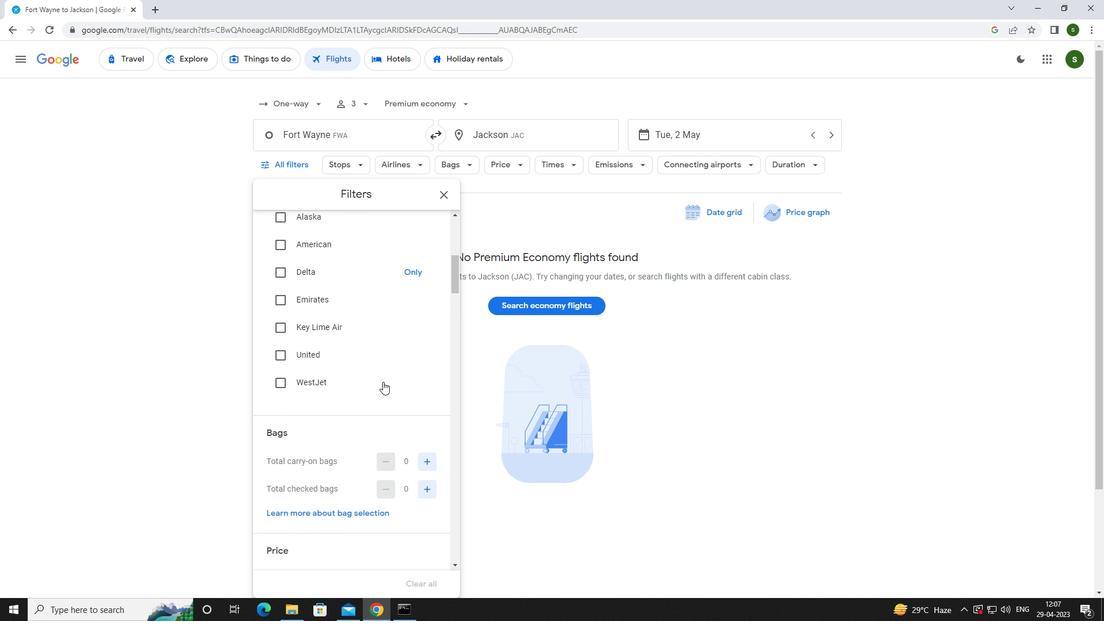 
Action: Mouse moved to (424, 364)
Screenshot: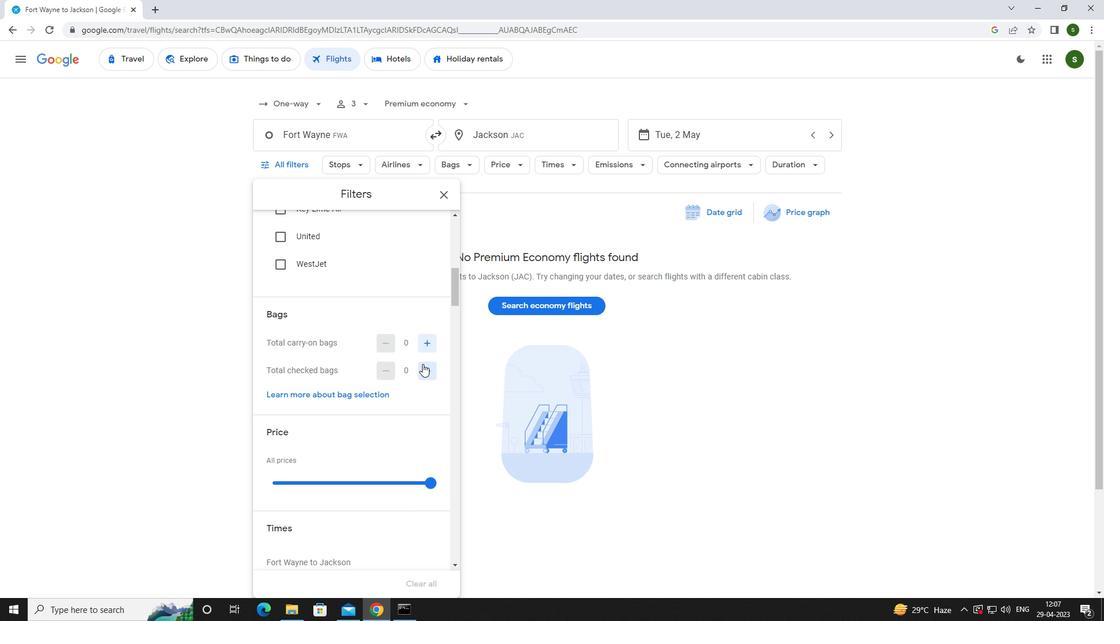 
Action: Mouse pressed left at (424, 364)
Screenshot: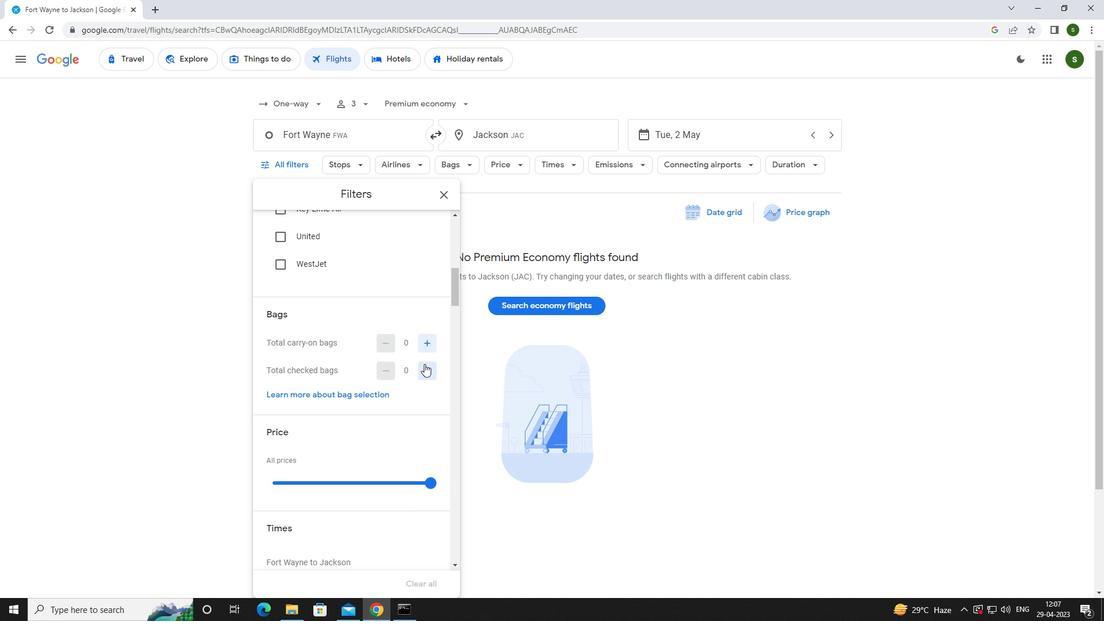 
Action: Mouse pressed left at (424, 364)
Screenshot: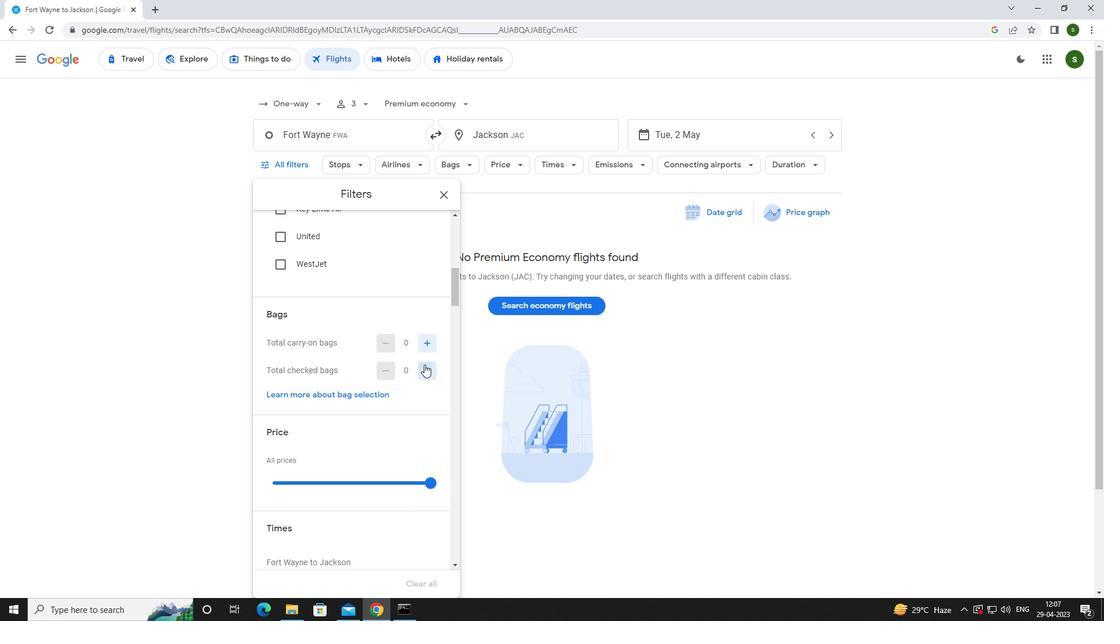 
Action: Mouse pressed left at (424, 364)
Screenshot: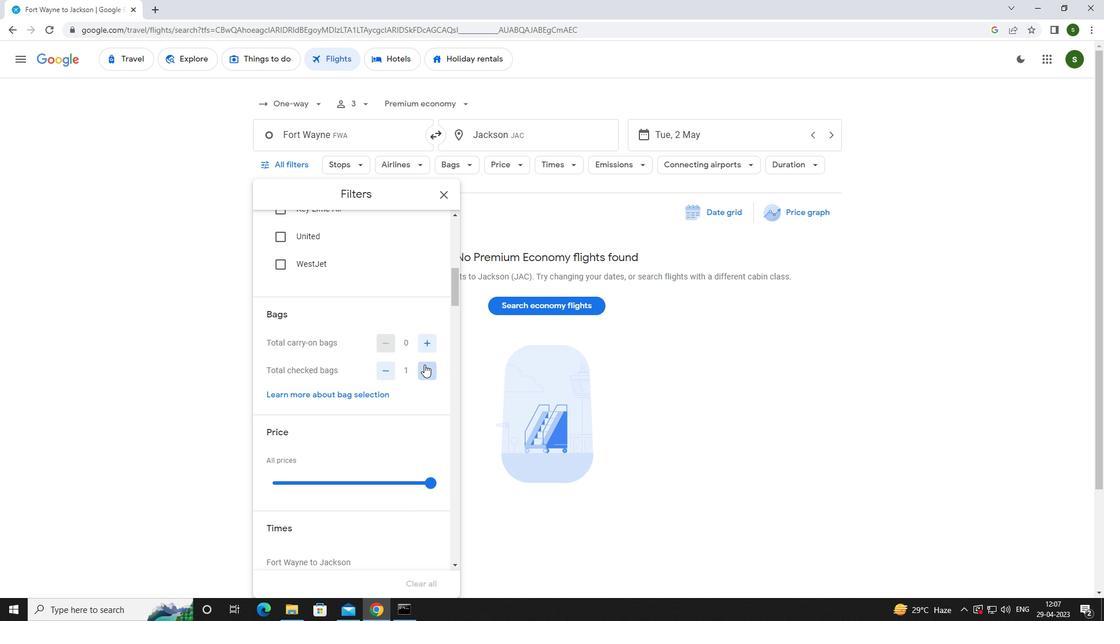 
Action: Mouse pressed left at (424, 364)
Screenshot: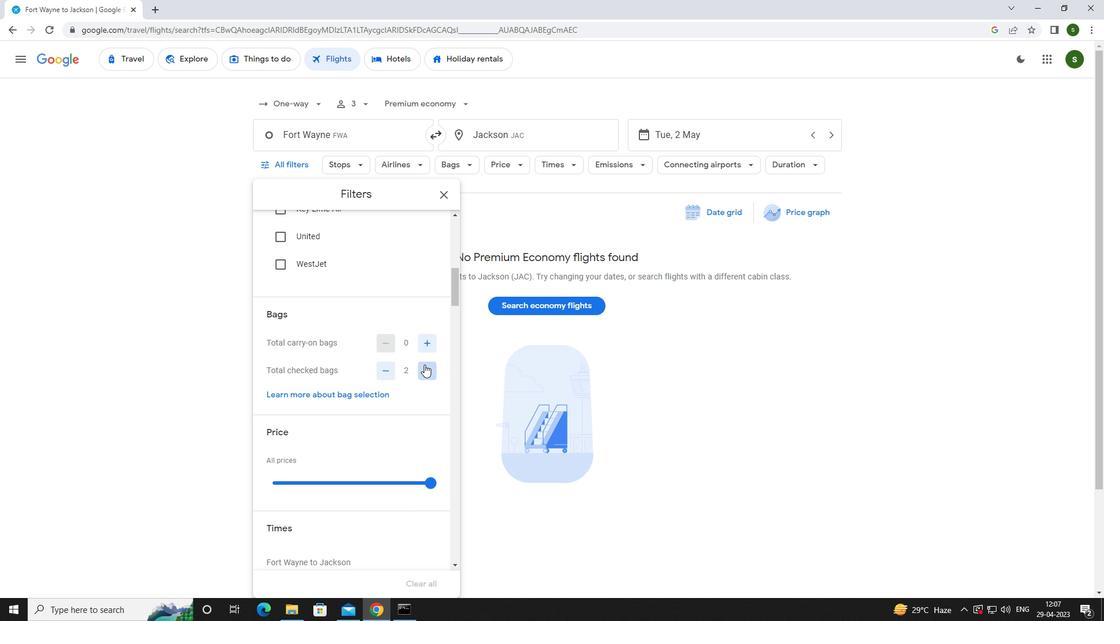
Action: Mouse pressed left at (424, 364)
Screenshot: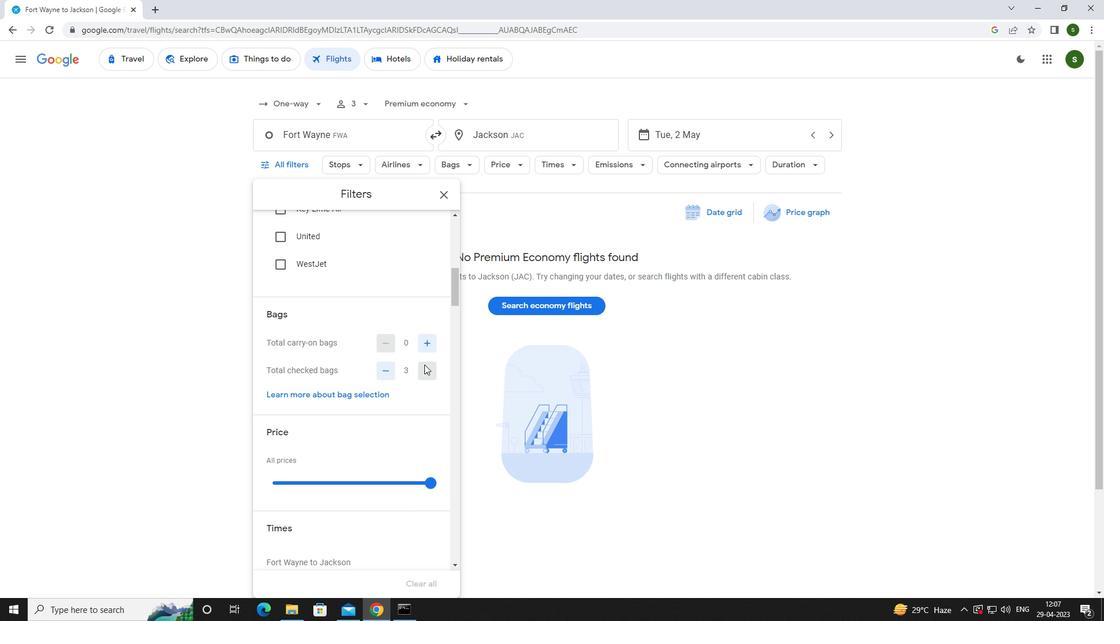 
Action: Mouse pressed left at (424, 364)
Screenshot: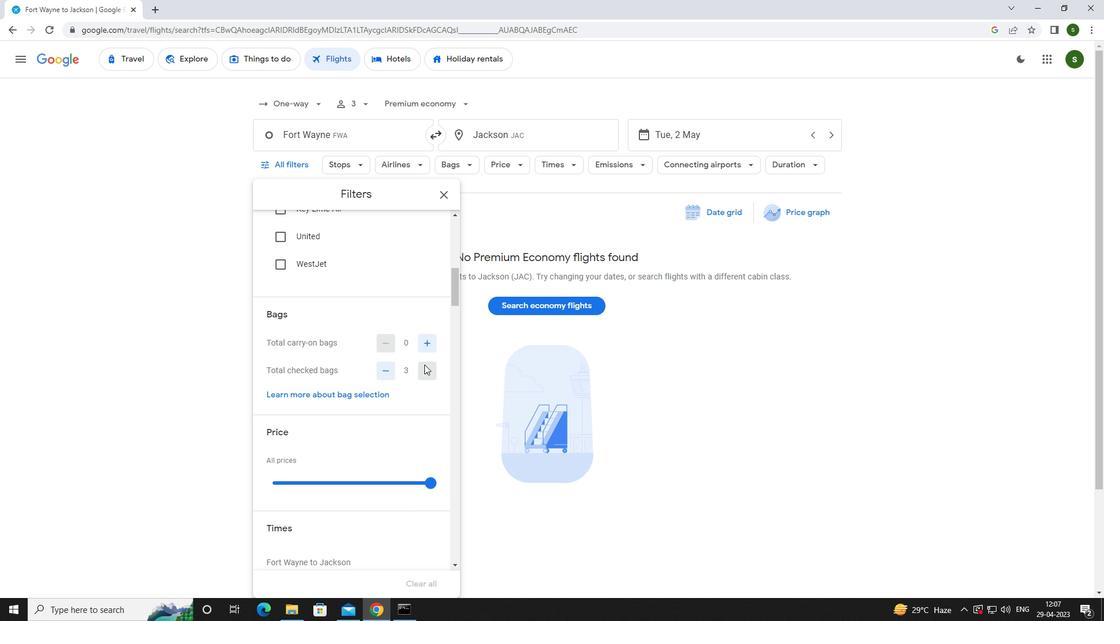 
Action: Mouse moved to (410, 379)
Screenshot: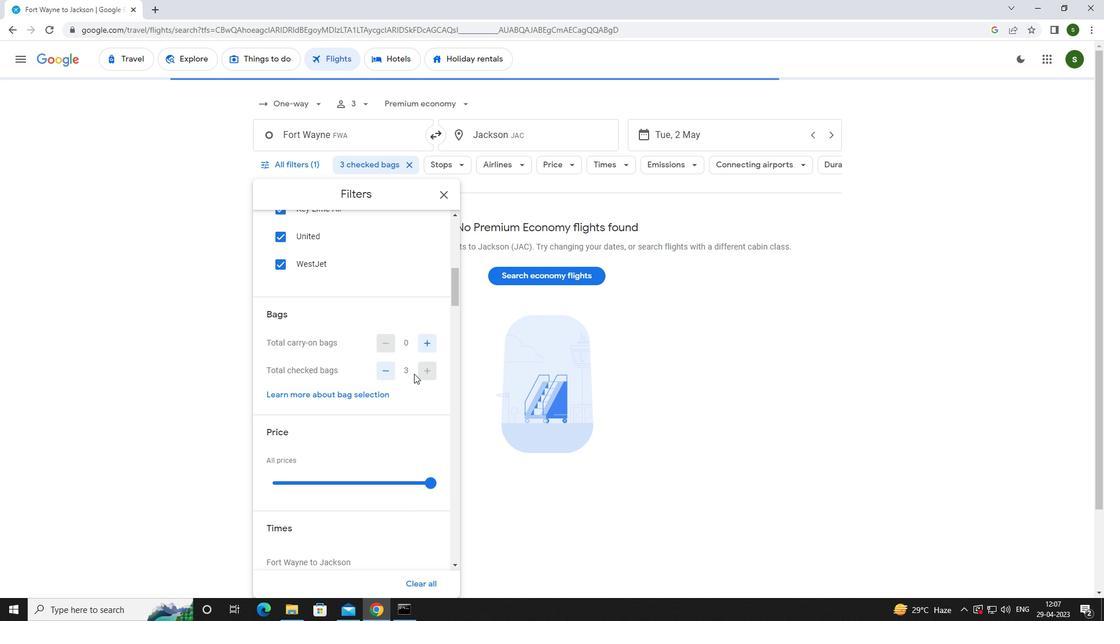 
Action: Mouse scrolled (410, 378) with delta (0, 0)
Screenshot: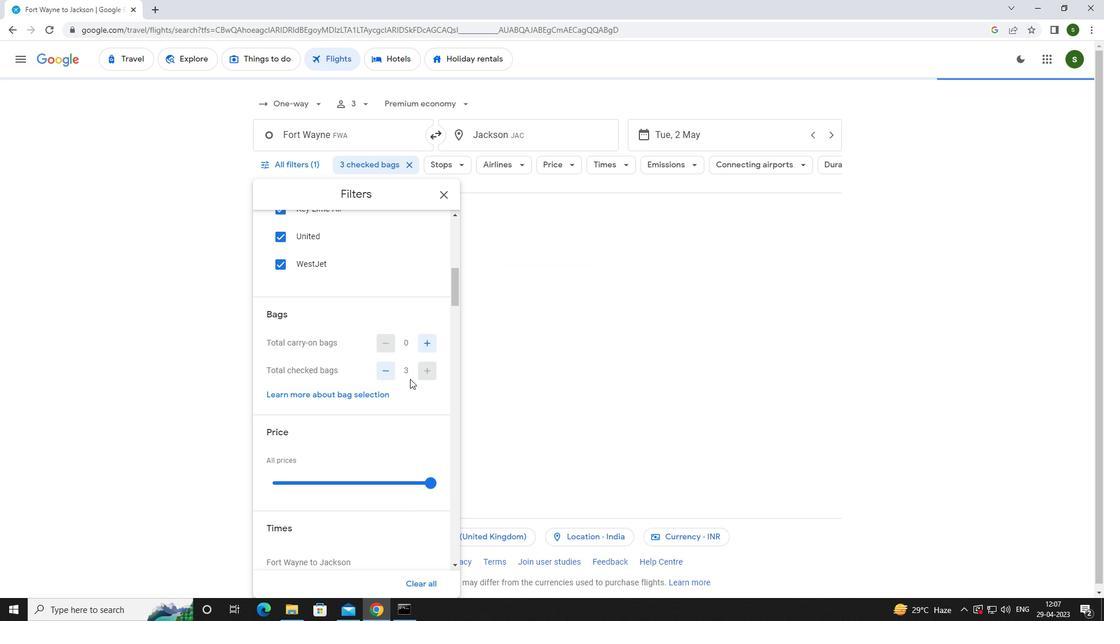 
Action: Mouse moved to (427, 422)
Screenshot: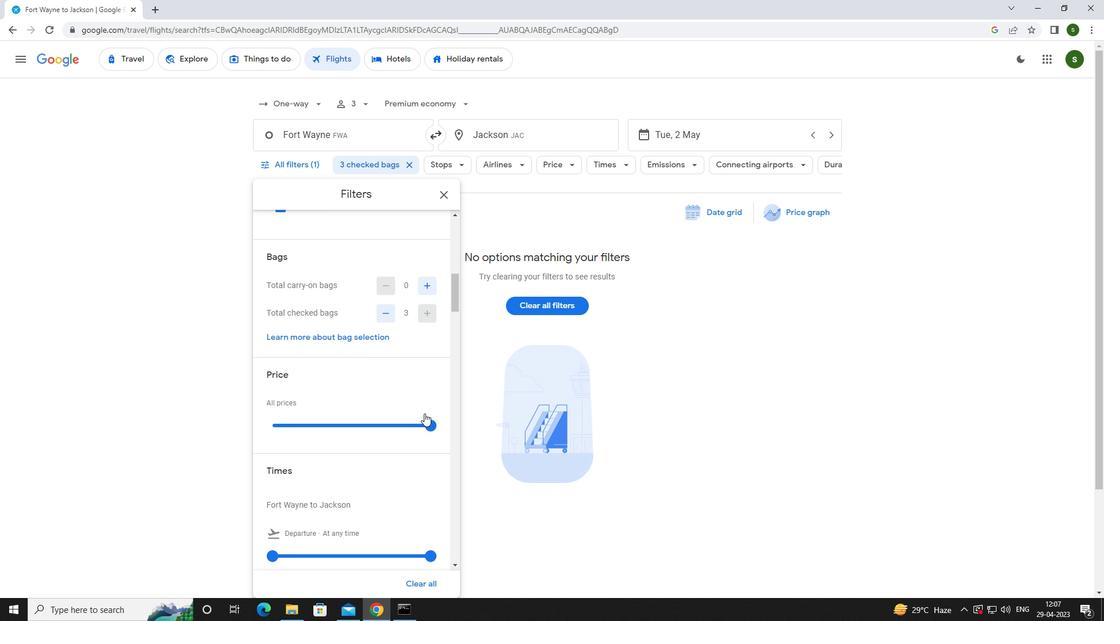 
Action: Mouse pressed left at (427, 422)
Screenshot: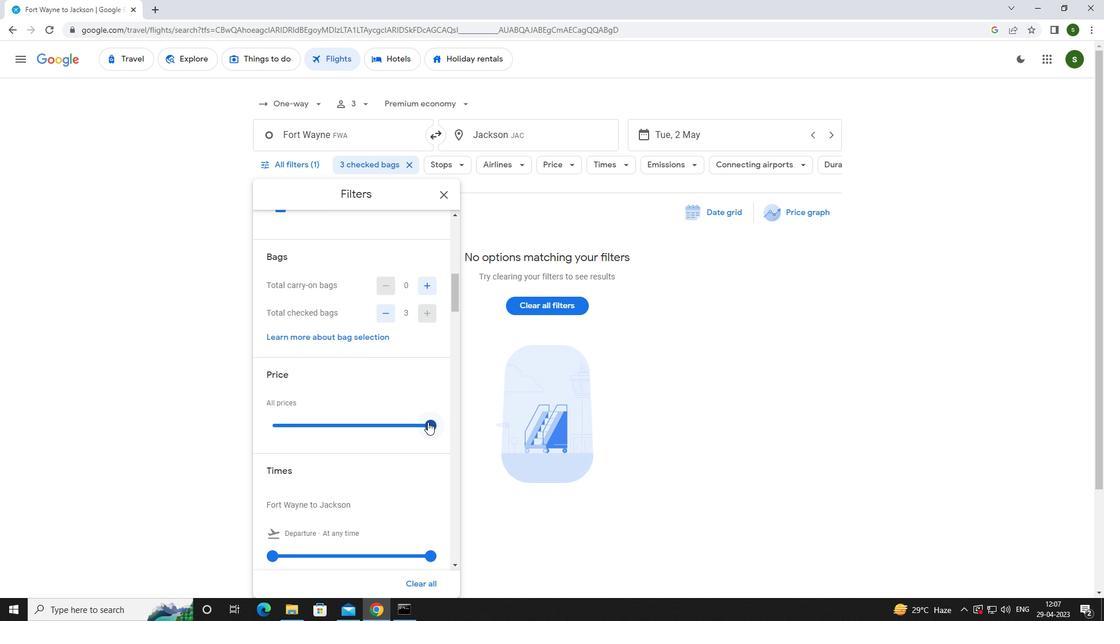 
Action: Mouse moved to (383, 425)
Screenshot: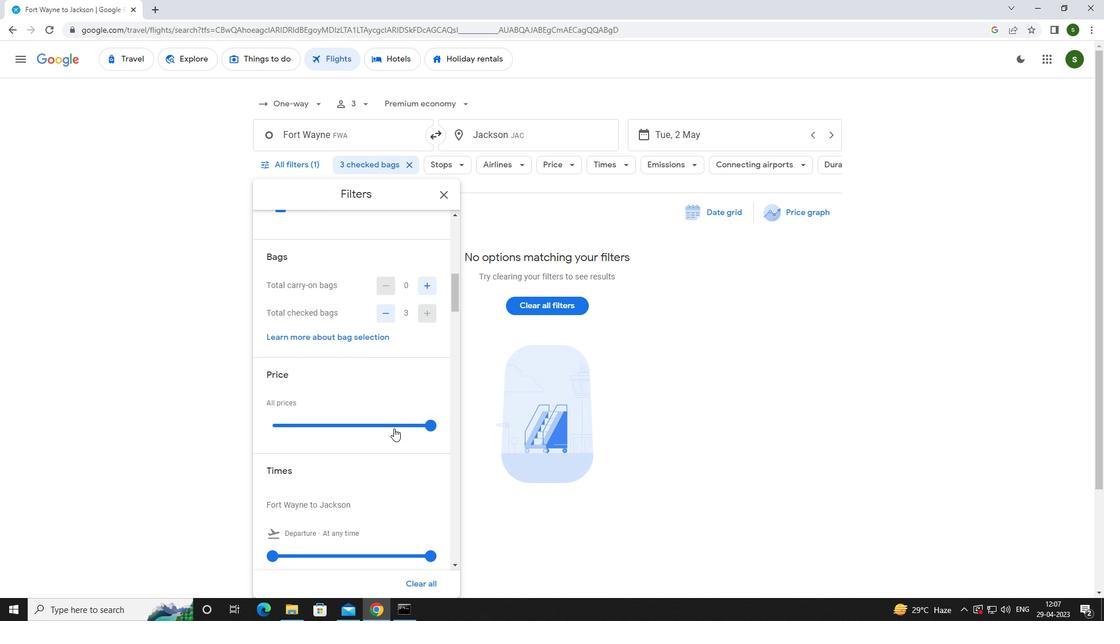 
Action: Mouse scrolled (383, 424) with delta (0, 0)
Screenshot: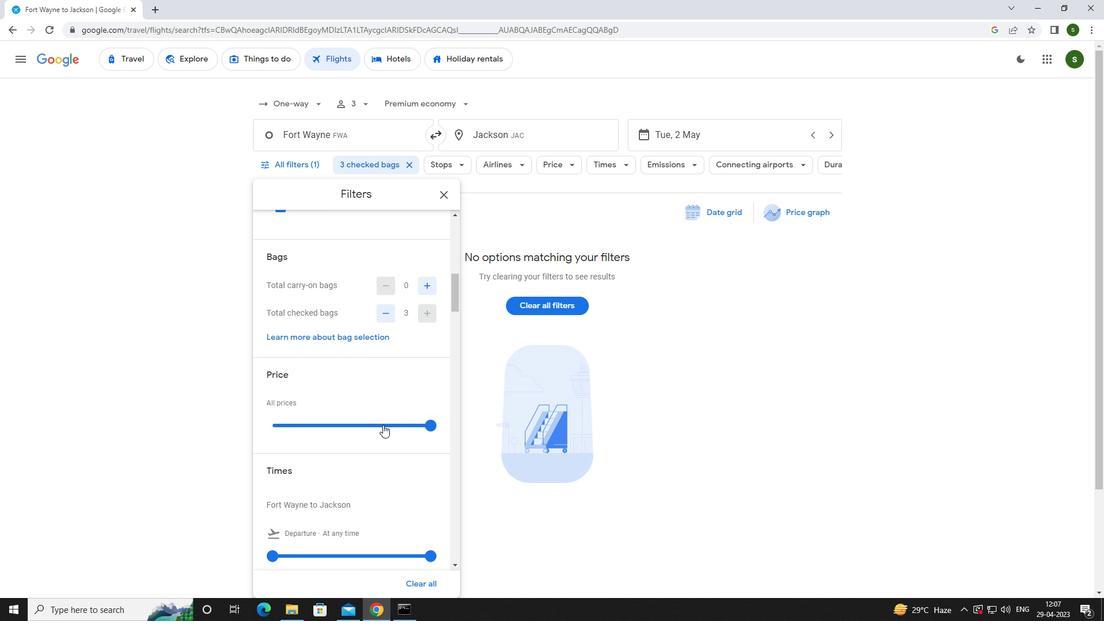 
Action: Mouse scrolled (383, 424) with delta (0, 0)
Screenshot: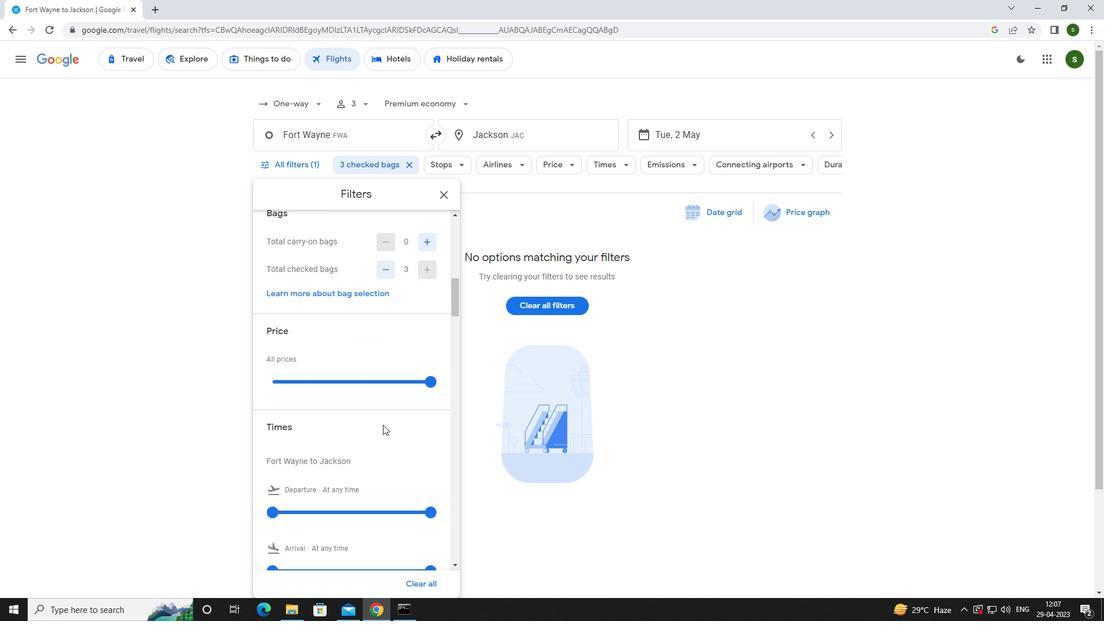 
Action: Mouse moved to (268, 438)
Screenshot: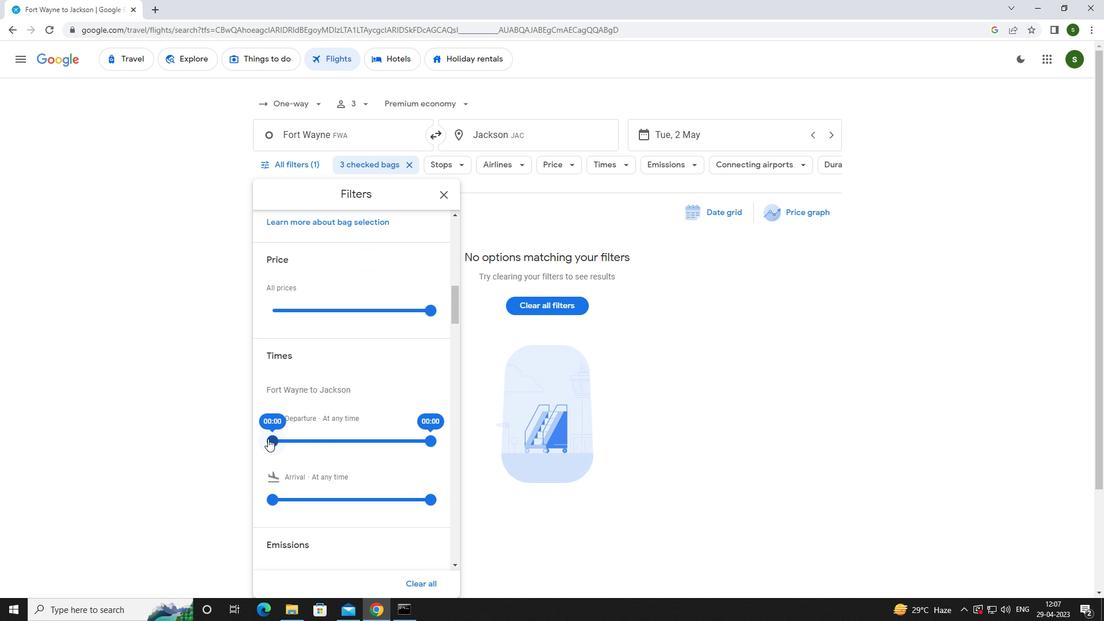 
Action: Mouse pressed left at (268, 438)
Screenshot: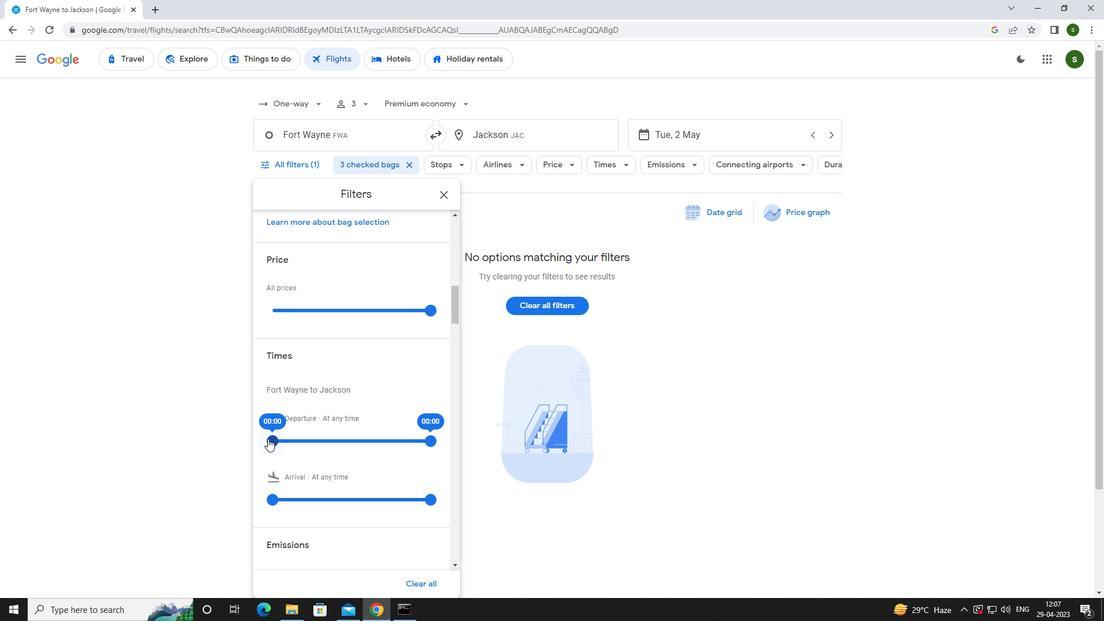 
Action: Mouse moved to (643, 418)
Screenshot: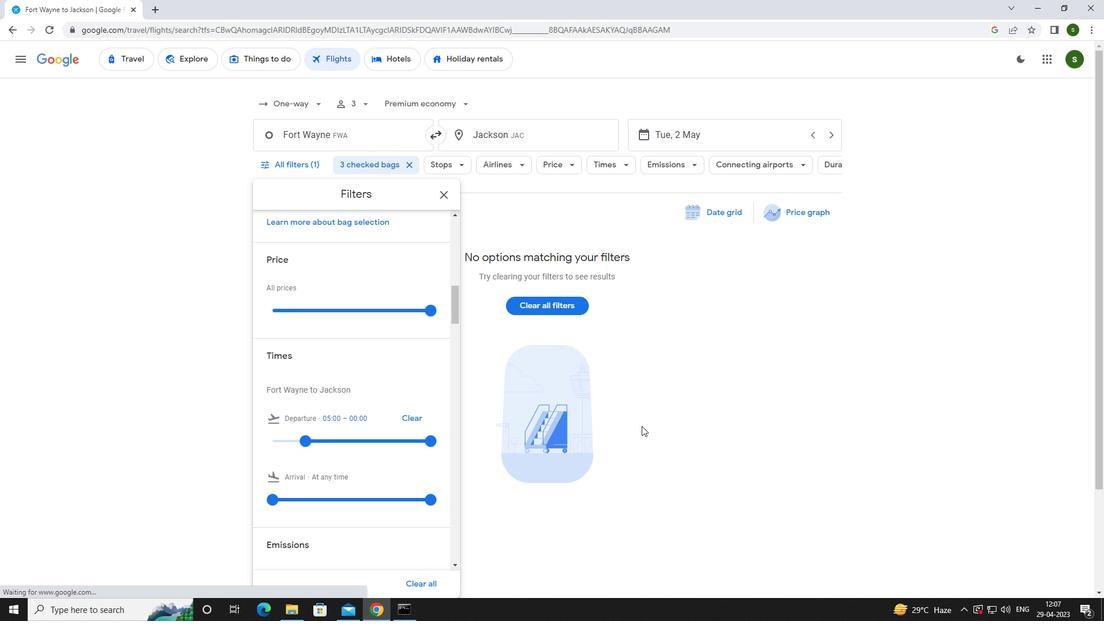 
Action: Mouse pressed left at (643, 418)
Screenshot: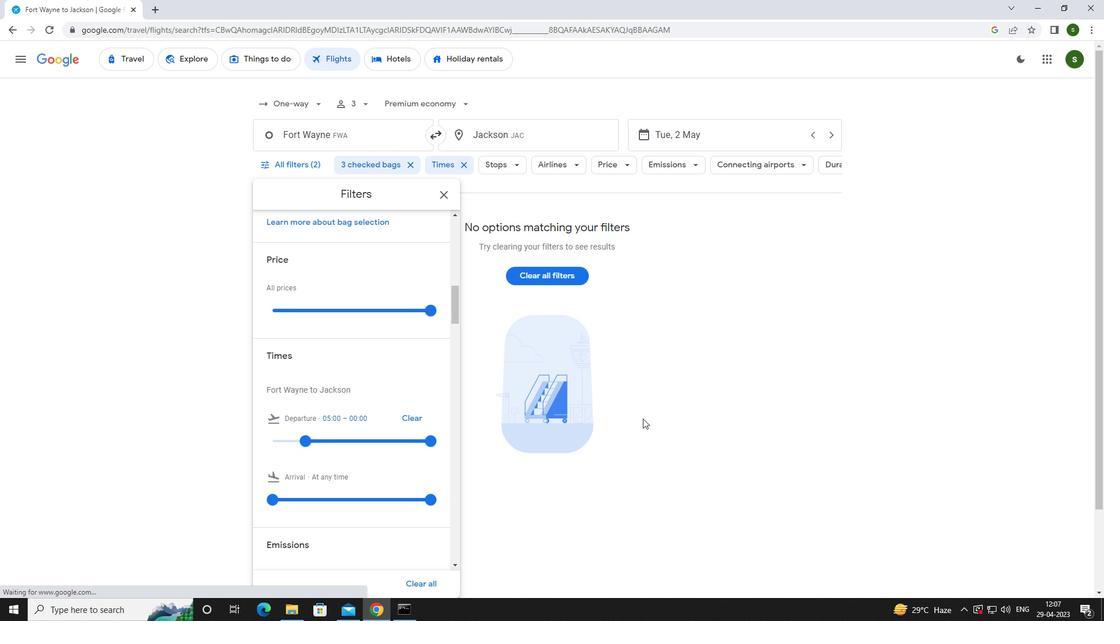 
Action: Mouse moved to (643, 418)
Screenshot: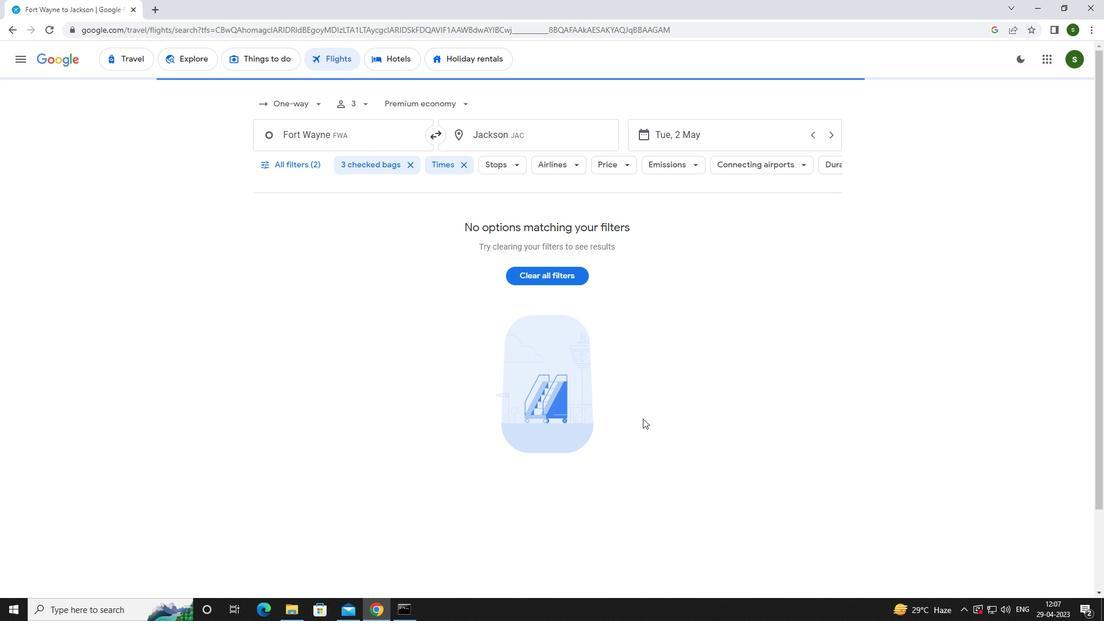 
